 Task: Find connections with filter location Cristalina with filter topic #creativitywith filter profile language French with filter current company Roche with filter school Godavari Institute of Engineering & Technology (GIET), NH-5, Chaitanya nagar, Velaguvanda Village, Rajanagaram(M),Rajahmundry,PIN- 533296 (CC-55) with filter industry Retail Books and Printed News with filter service category Financial Reporting with filter keywords title Test Scorer
Action: Mouse moved to (514, 96)
Screenshot: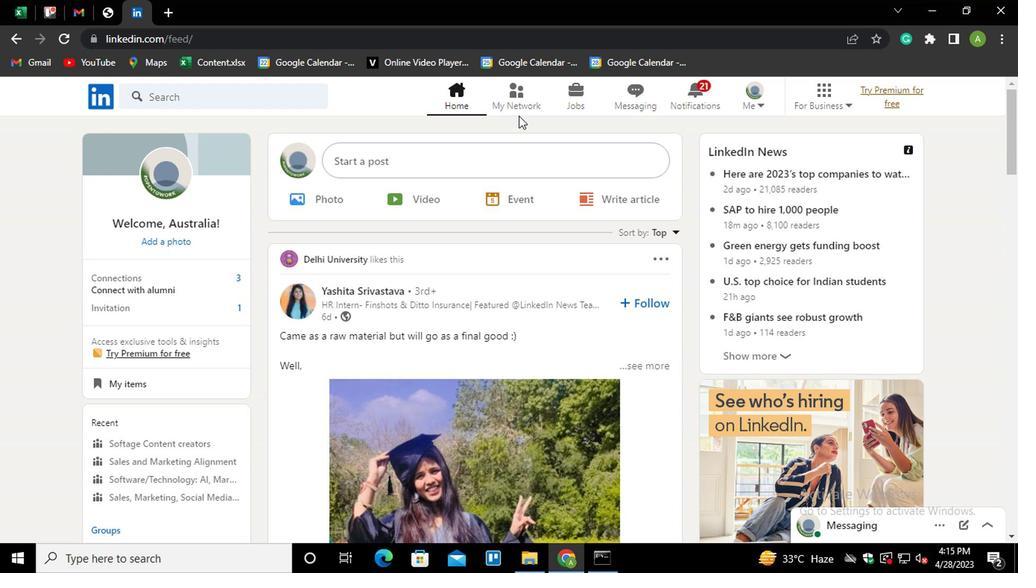 
Action: Mouse pressed left at (514, 96)
Screenshot: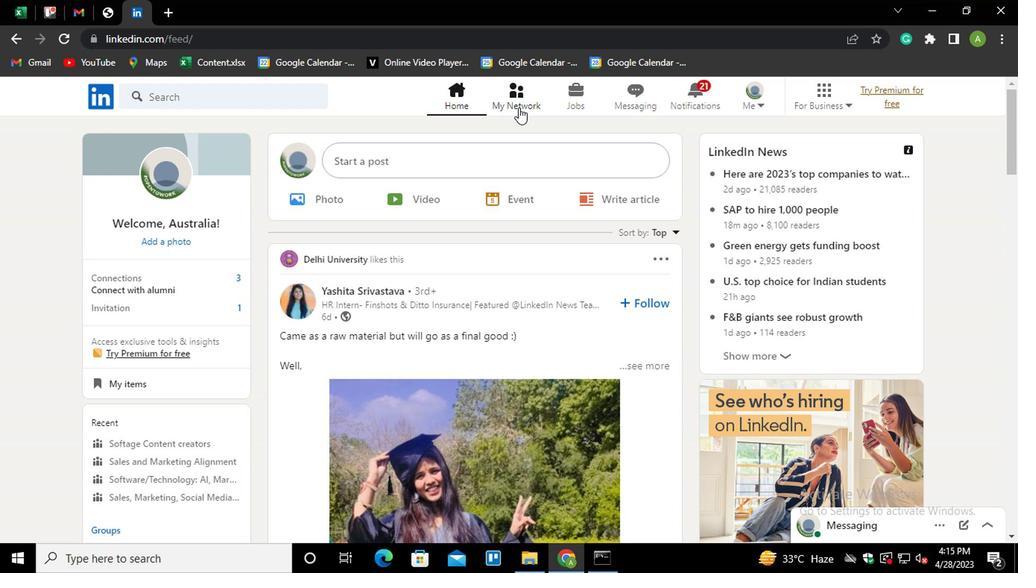 
Action: Mouse moved to (200, 177)
Screenshot: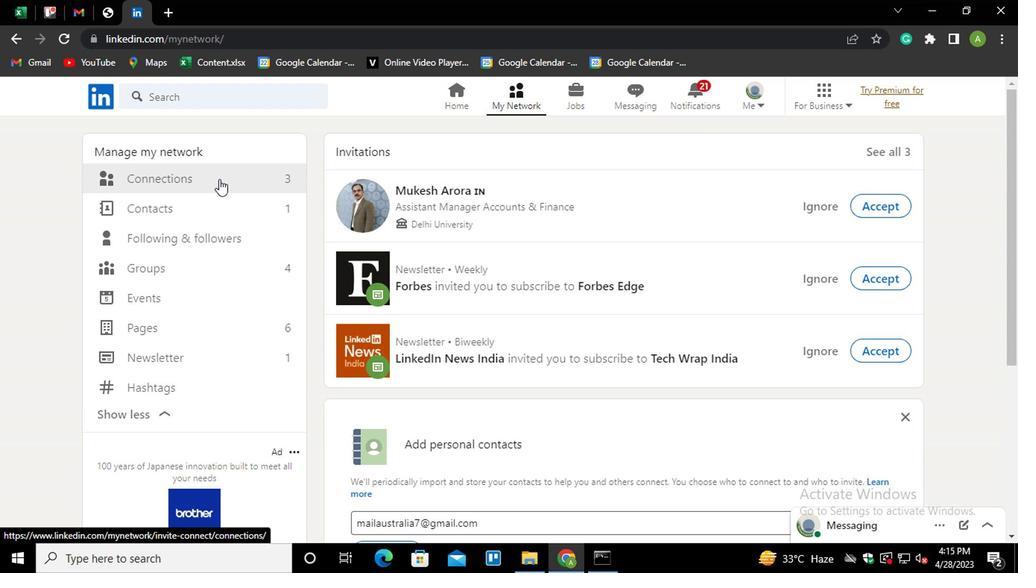 
Action: Mouse pressed left at (200, 177)
Screenshot: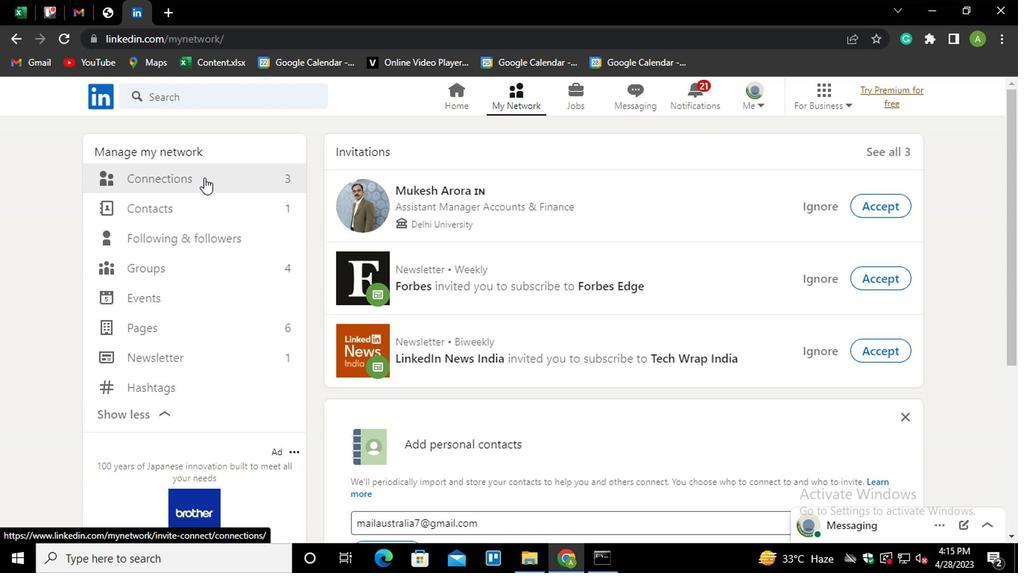 
Action: Mouse moved to (612, 175)
Screenshot: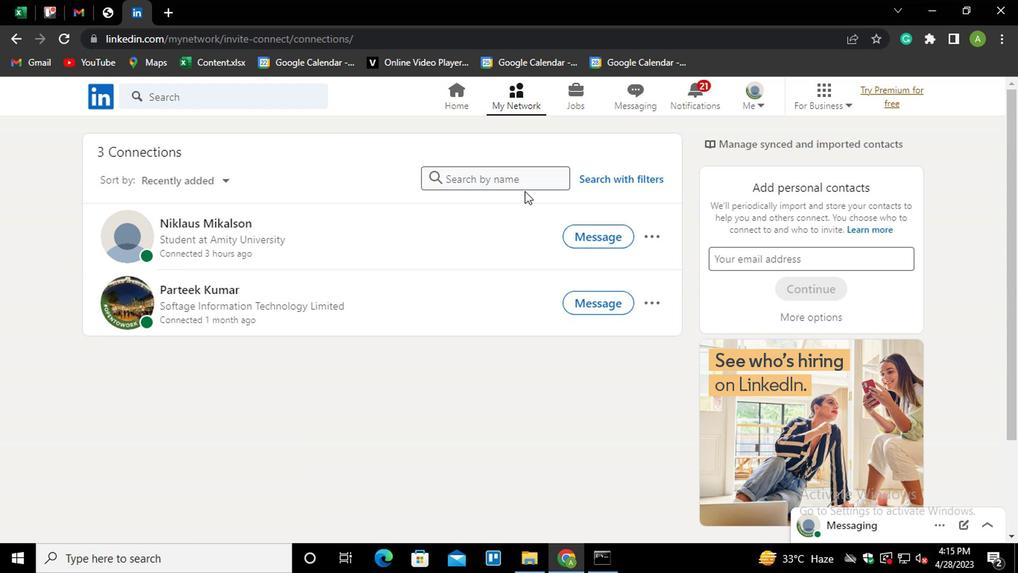 
Action: Mouse pressed left at (612, 175)
Screenshot: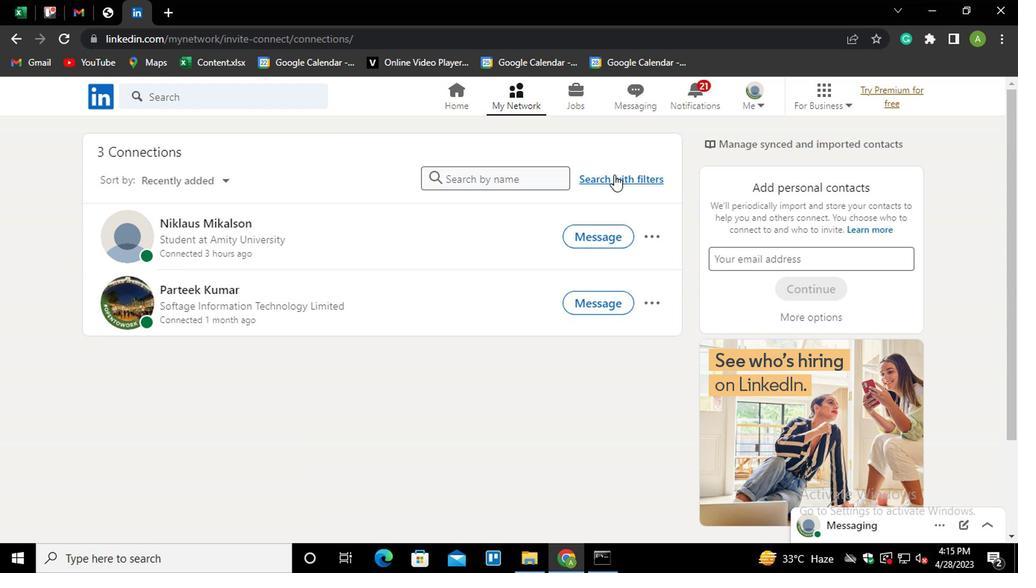 
Action: Mouse moved to (555, 142)
Screenshot: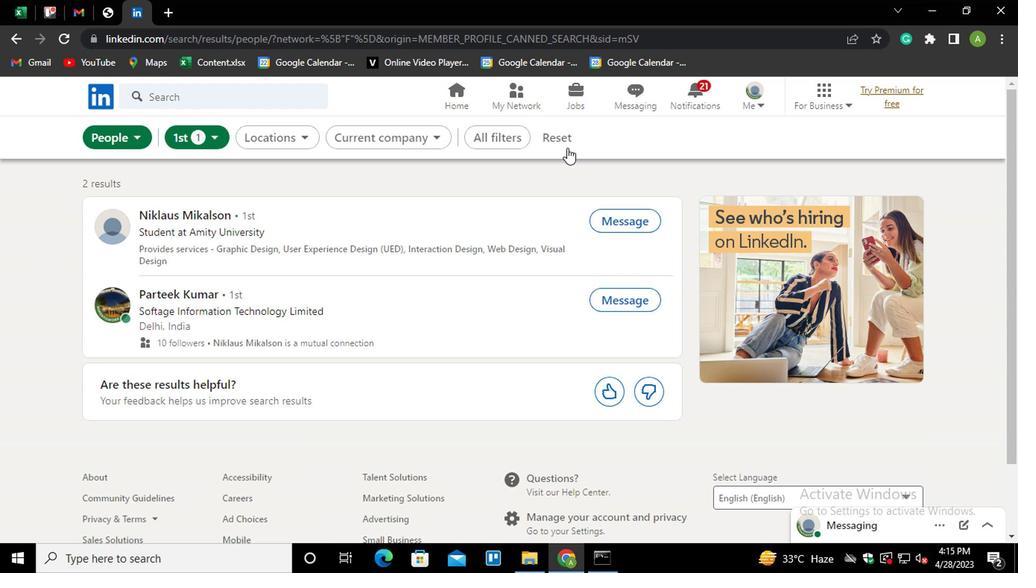 
Action: Mouse pressed left at (555, 142)
Screenshot: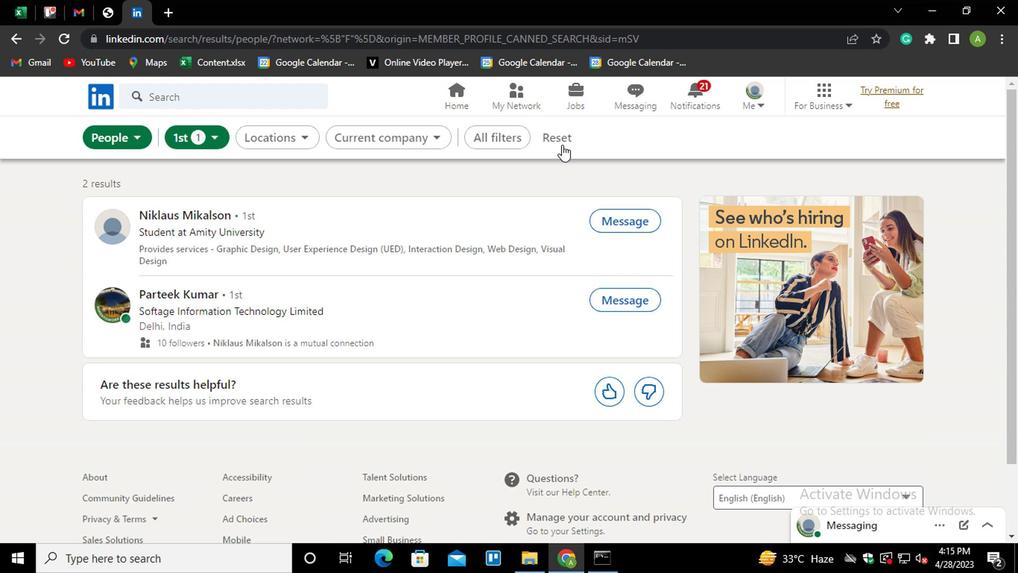 
Action: Mouse moved to (535, 139)
Screenshot: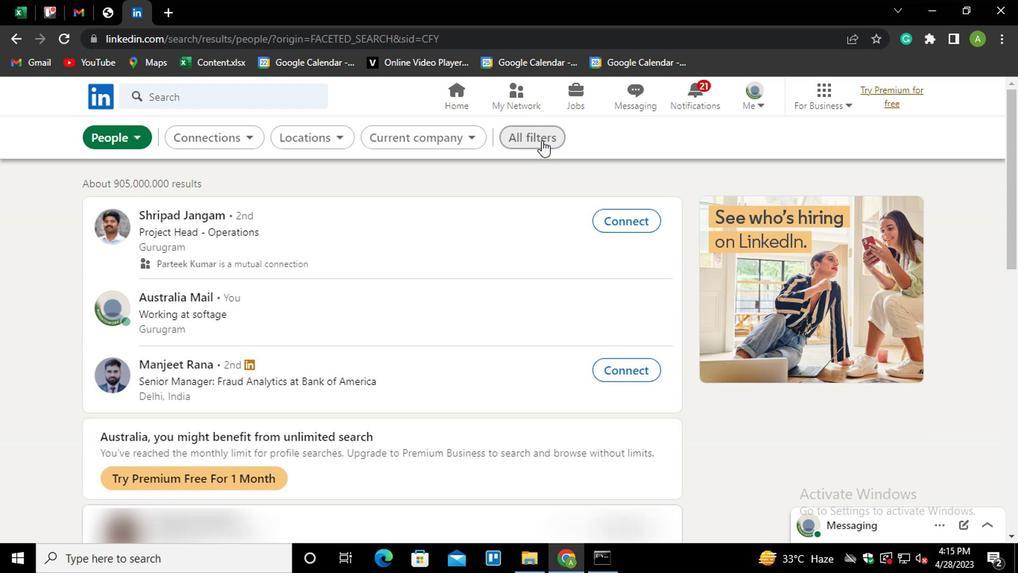 
Action: Mouse pressed left at (535, 139)
Screenshot: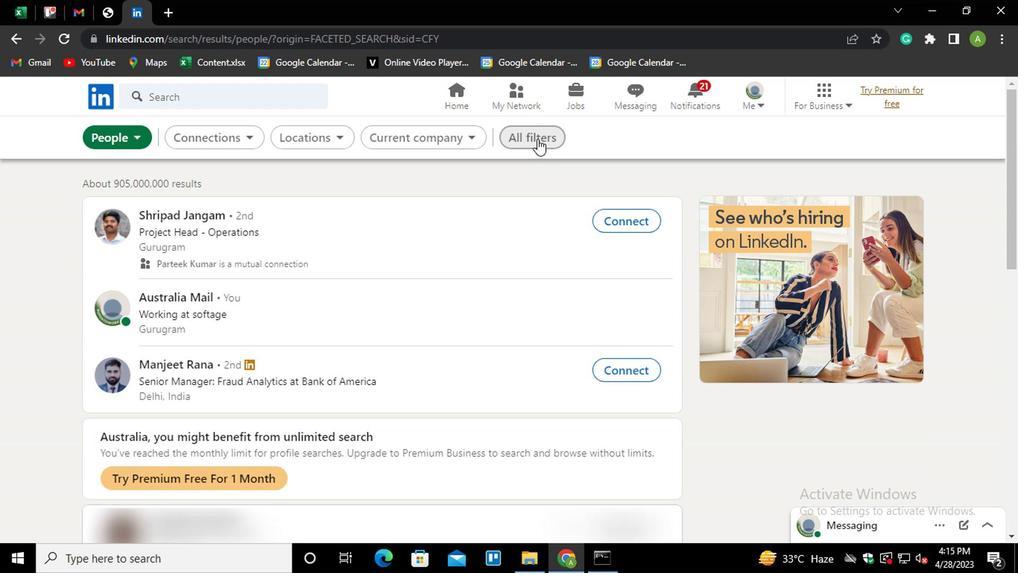 
Action: Mouse moved to (726, 244)
Screenshot: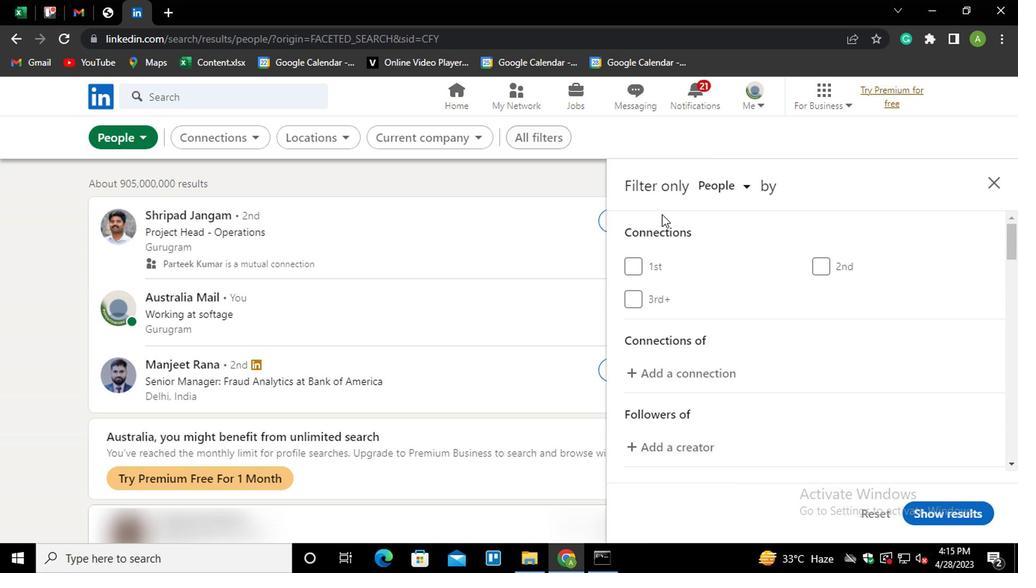 
Action: Mouse scrolled (726, 244) with delta (0, 0)
Screenshot: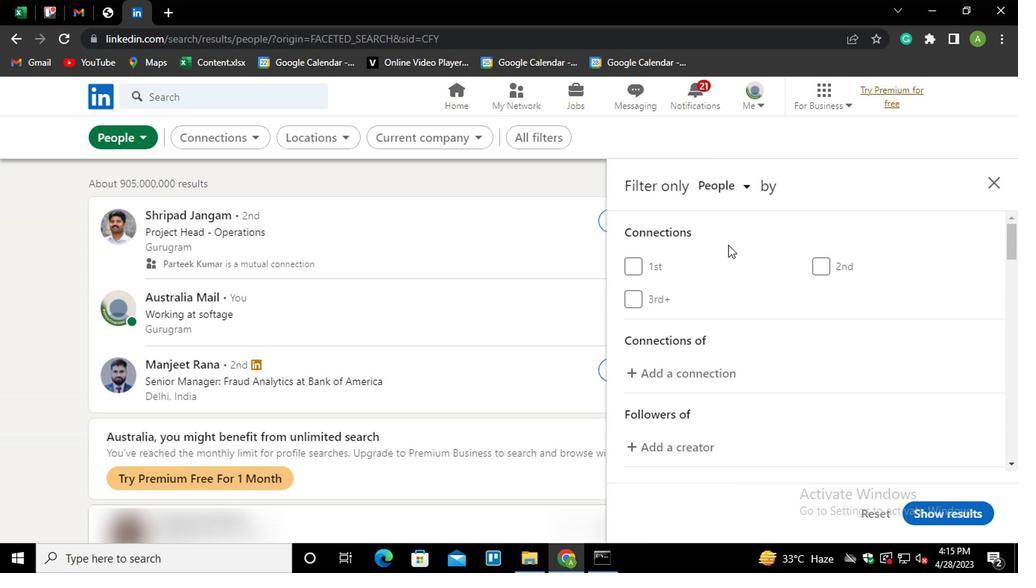 
Action: Mouse moved to (729, 262)
Screenshot: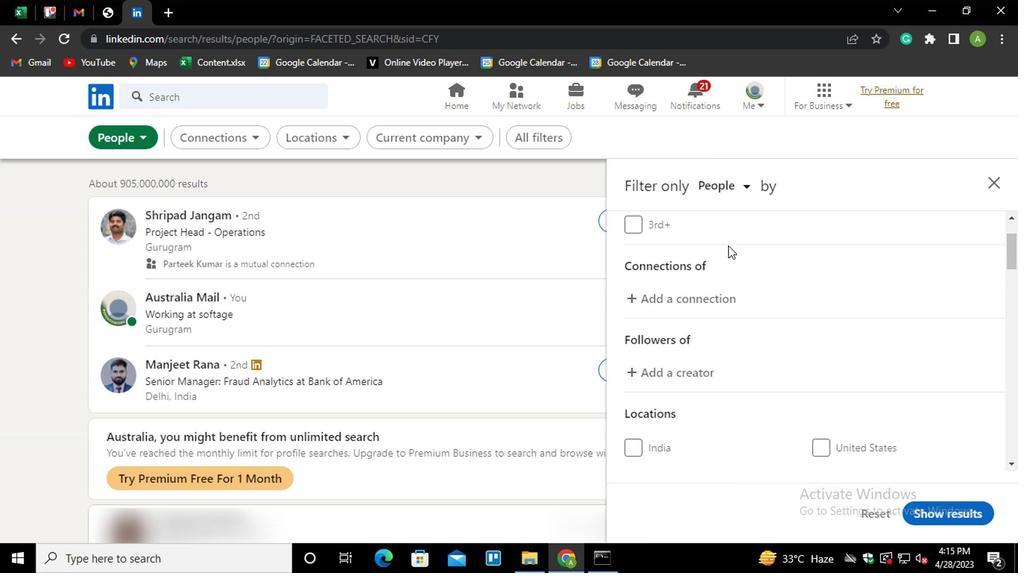 
Action: Mouse scrolled (729, 261) with delta (0, -1)
Screenshot: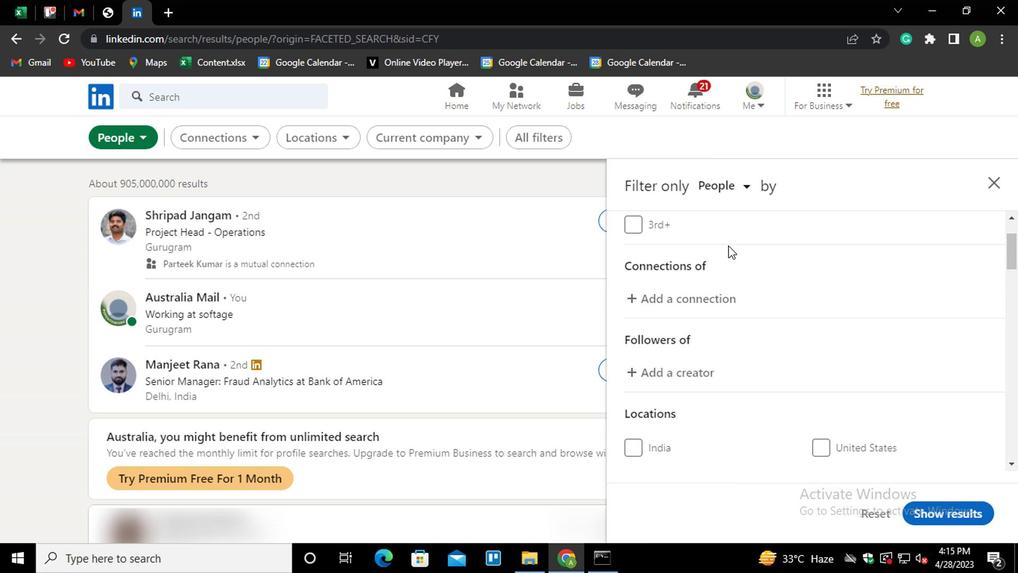 
Action: Mouse moved to (729, 263)
Screenshot: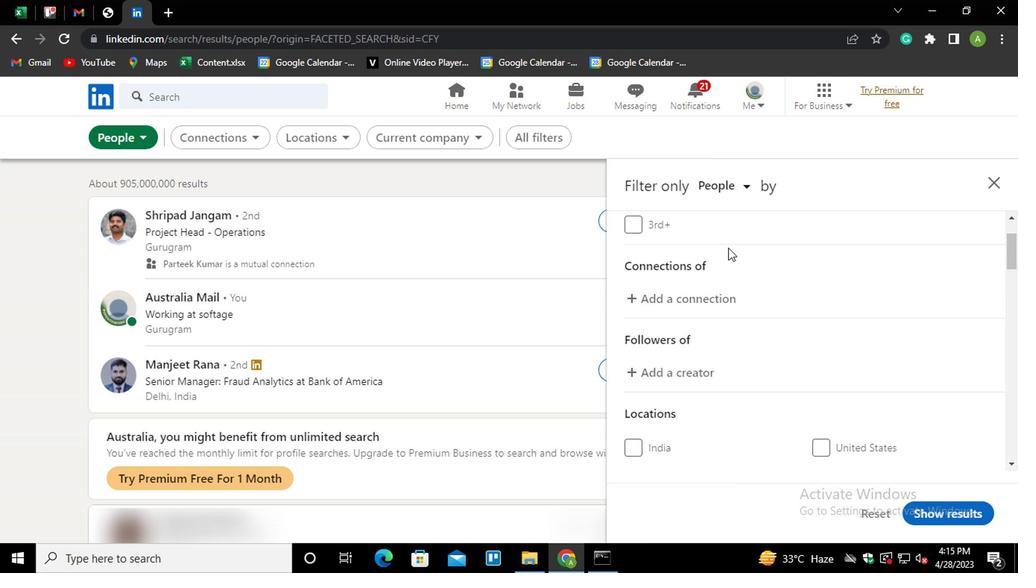 
Action: Mouse scrolled (729, 263) with delta (0, 0)
Screenshot: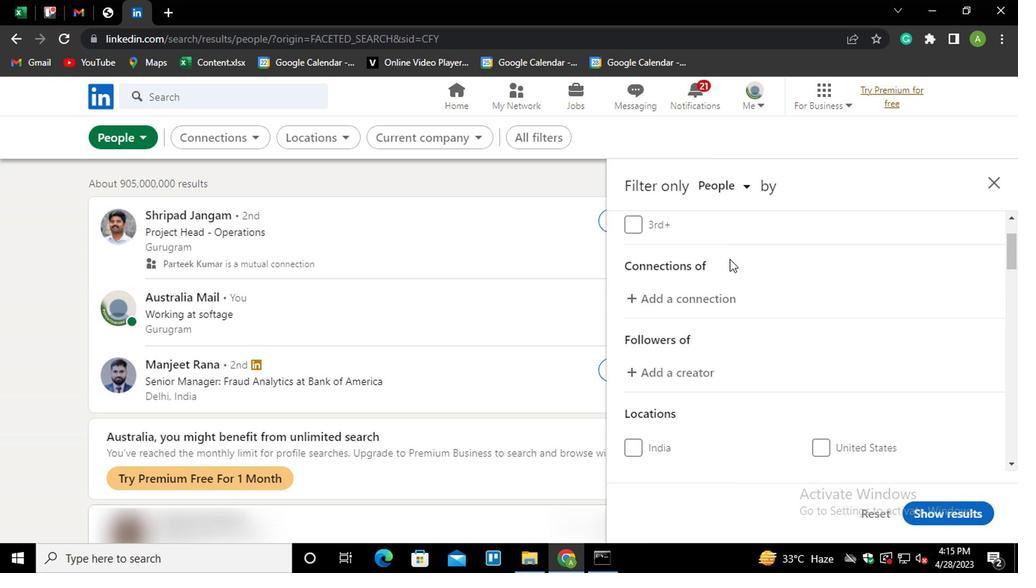 
Action: Mouse moved to (847, 358)
Screenshot: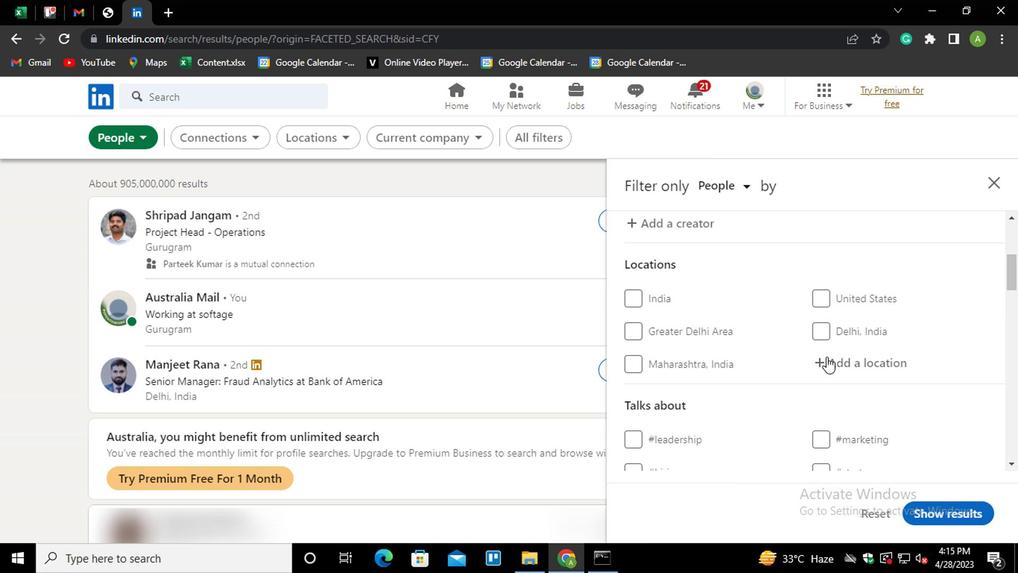 
Action: Mouse pressed left at (847, 358)
Screenshot: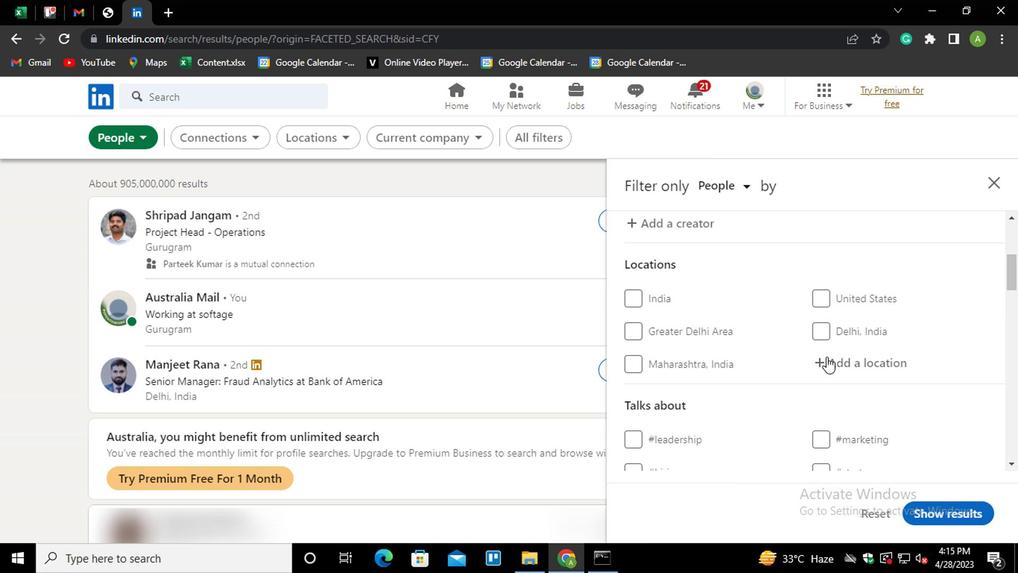 
Action: Key pressed <Key.shift>CRISTALINA<Key.down><Key.enter>
Screenshot: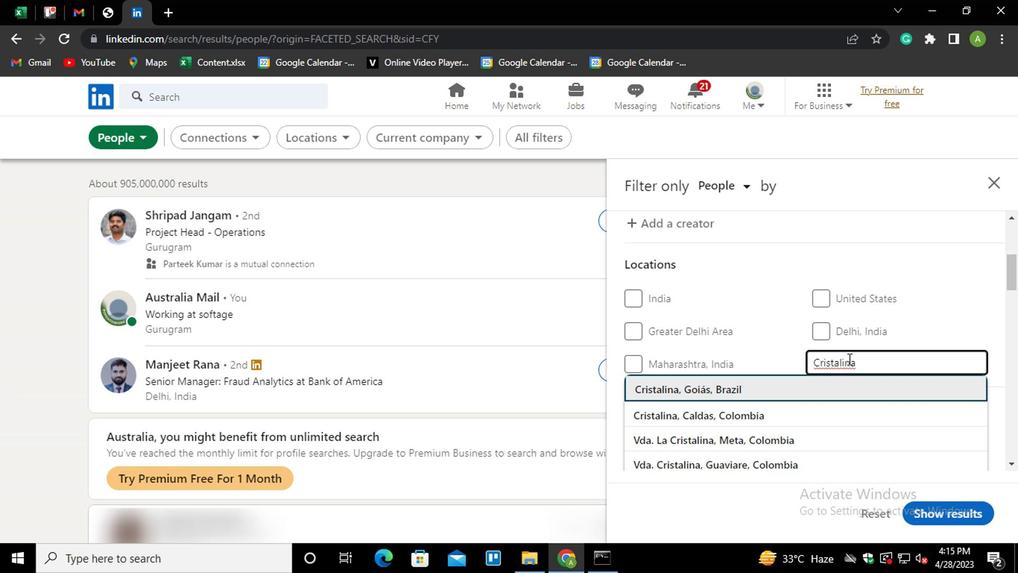 
Action: Mouse scrolled (847, 357) with delta (0, -1)
Screenshot: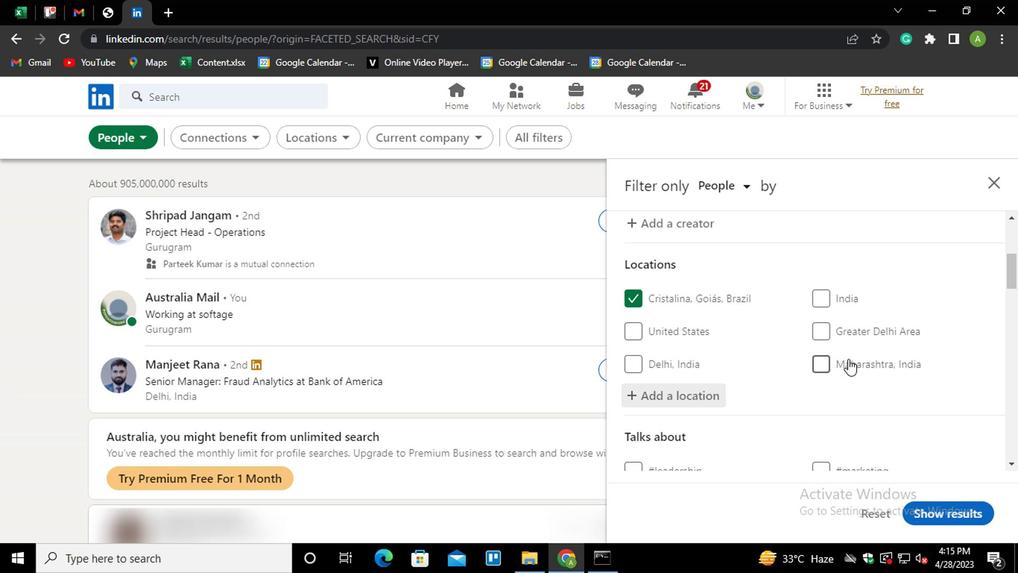 
Action: Mouse scrolled (847, 357) with delta (0, -1)
Screenshot: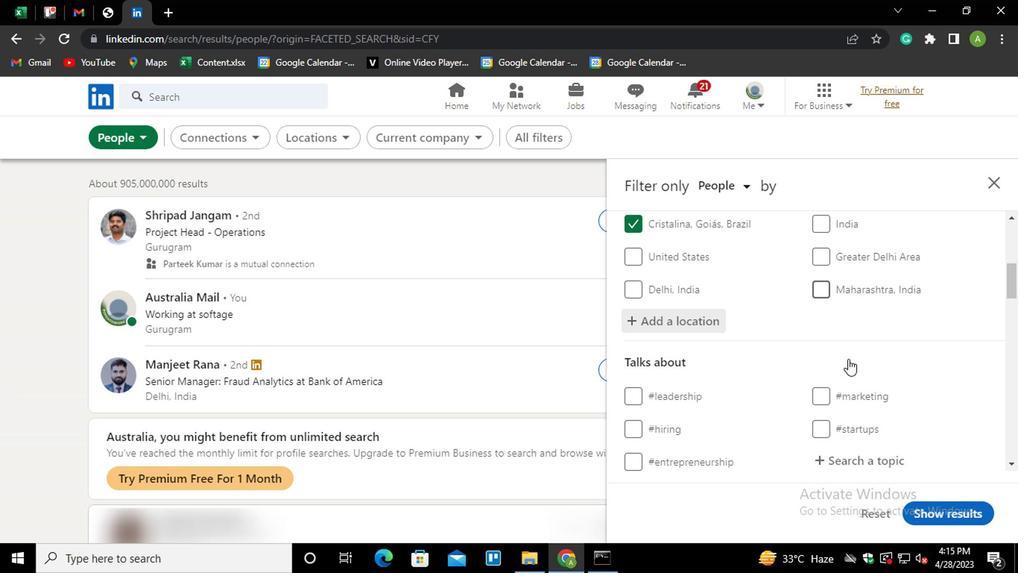 
Action: Mouse scrolled (847, 357) with delta (0, -1)
Screenshot: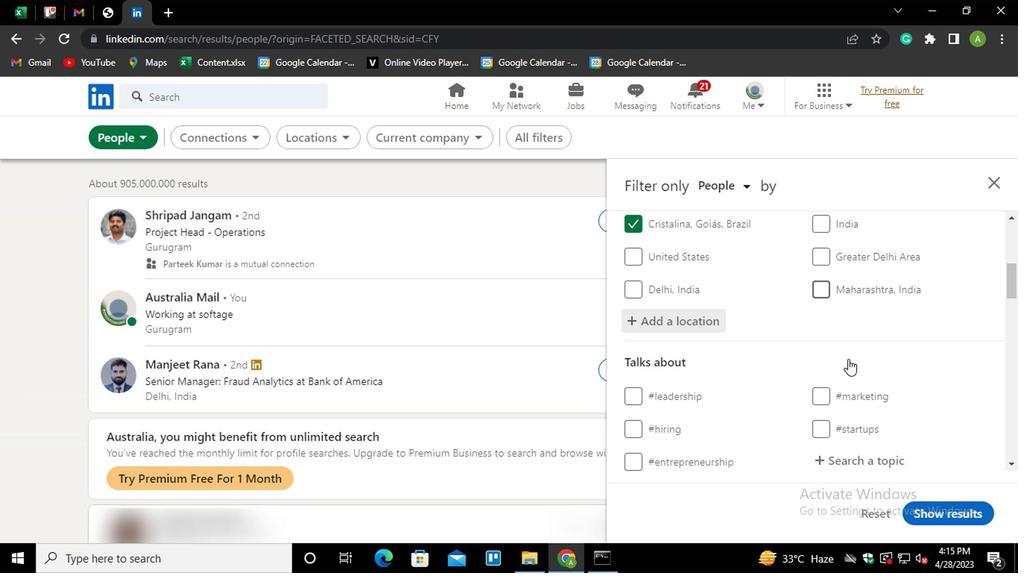 
Action: Mouse moved to (847, 309)
Screenshot: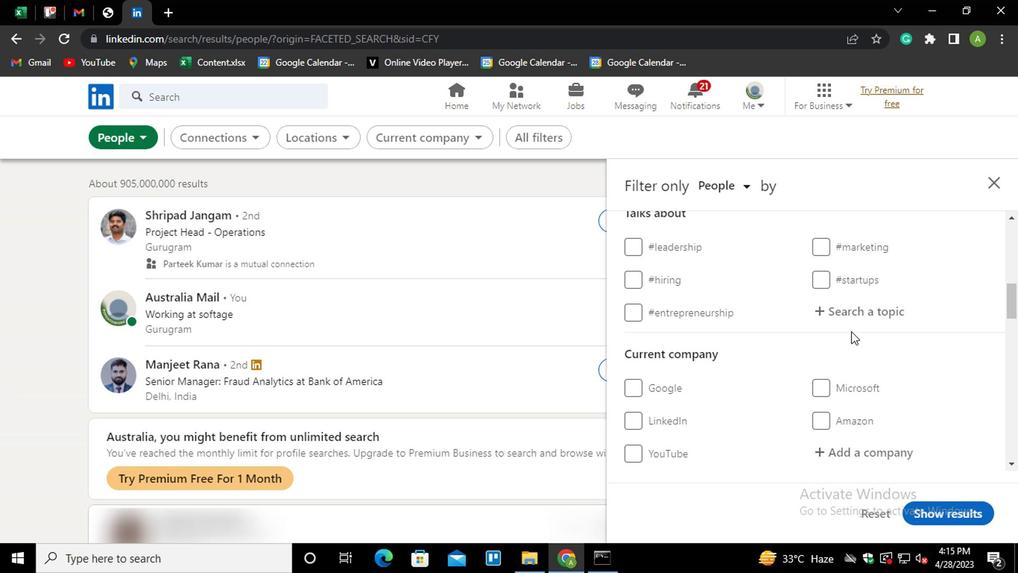 
Action: Mouse pressed left at (847, 309)
Screenshot: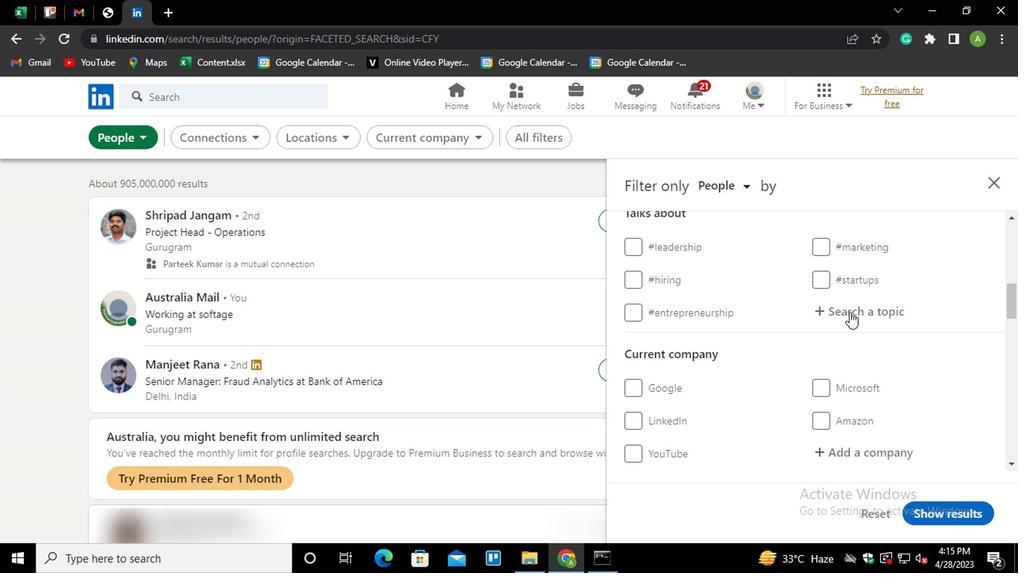 
Action: Key pressed CREATO<Key.backspace>IVITY<Key.down><Key.enter>
Screenshot: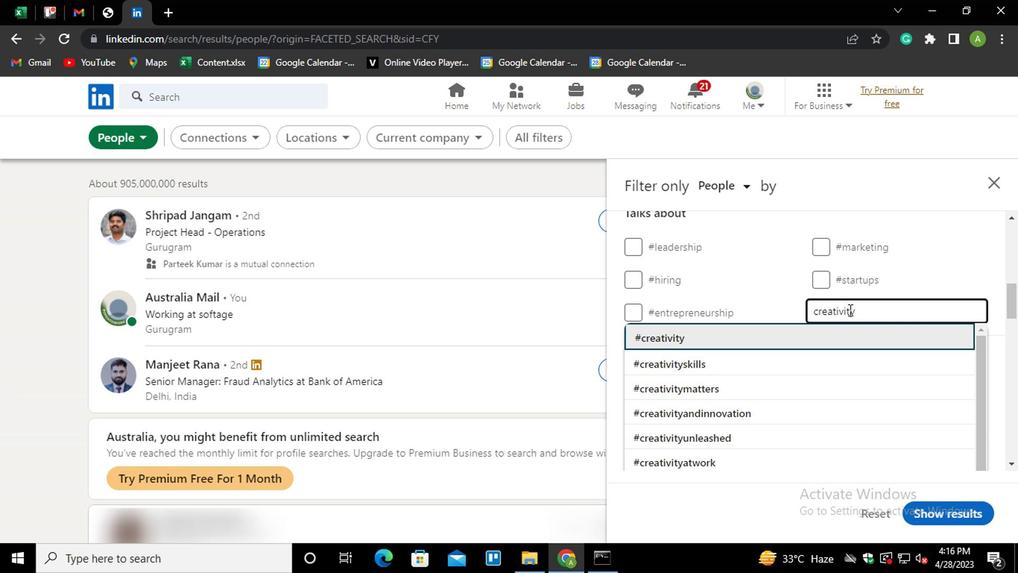 
Action: Mouse scrolled (847, 308) with delta (0, -1)
Screenshot: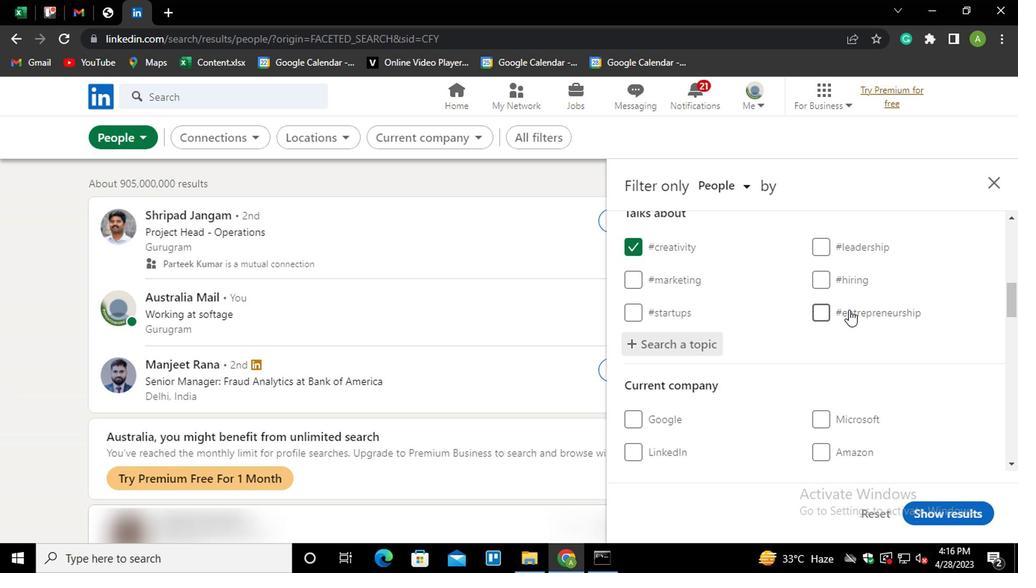 
Action: Mouse scrolled (847, 308) with delta (0, -1)
Screenshot: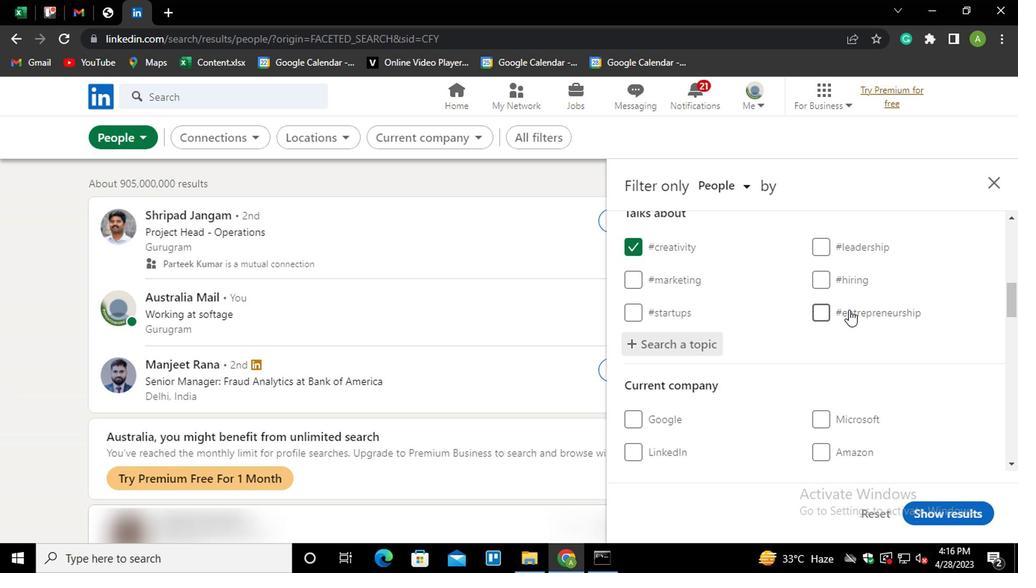 
Action: Mouse scrolled (847, 308) with delta (0, -1)
Screenshot: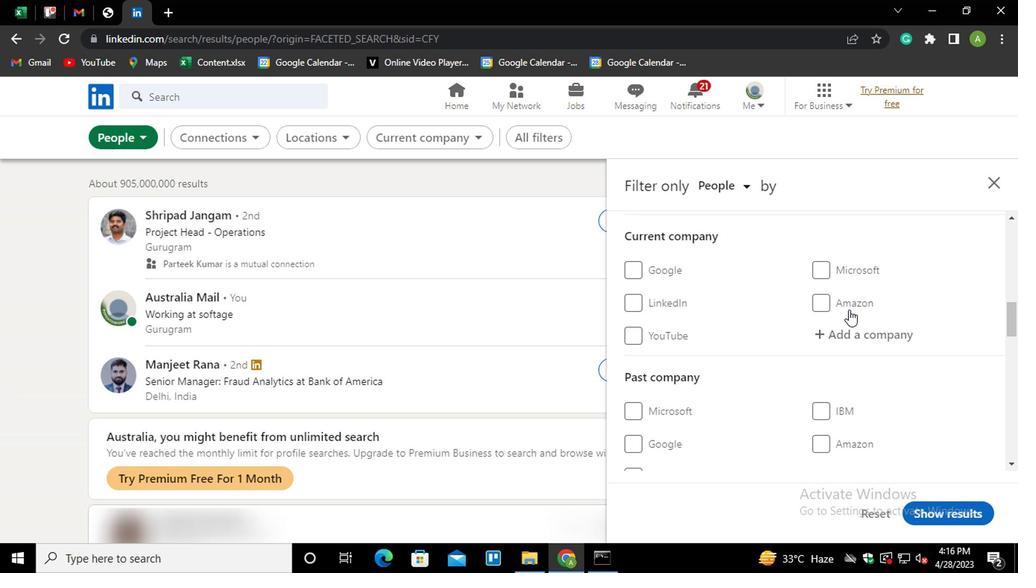 
Action: Mouse scrolled (847, 308) with delta (0, -1)
Screenshot: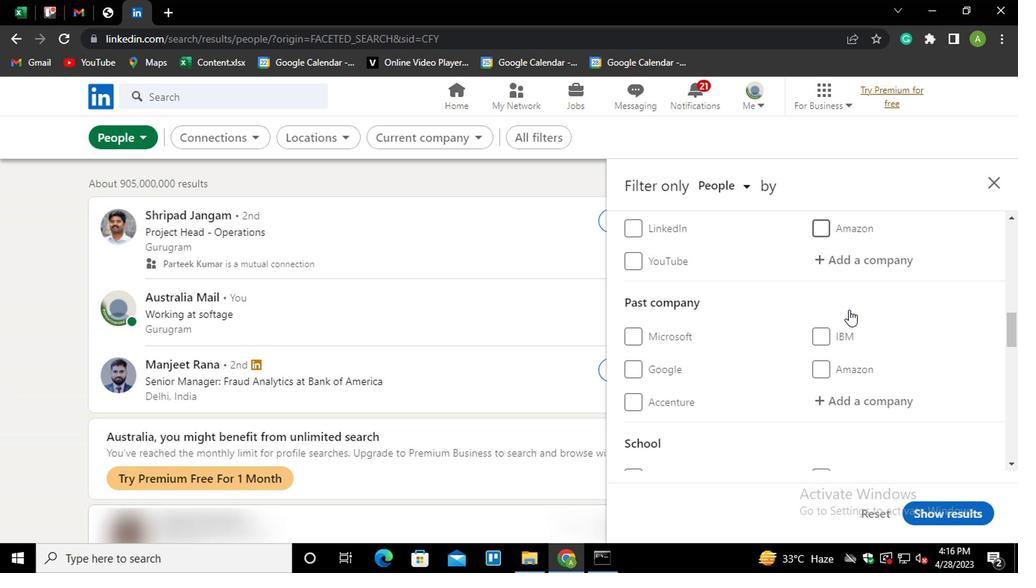 
Action: Mouse scrolled (847, 308) with delta (0, -1)
Screenshot: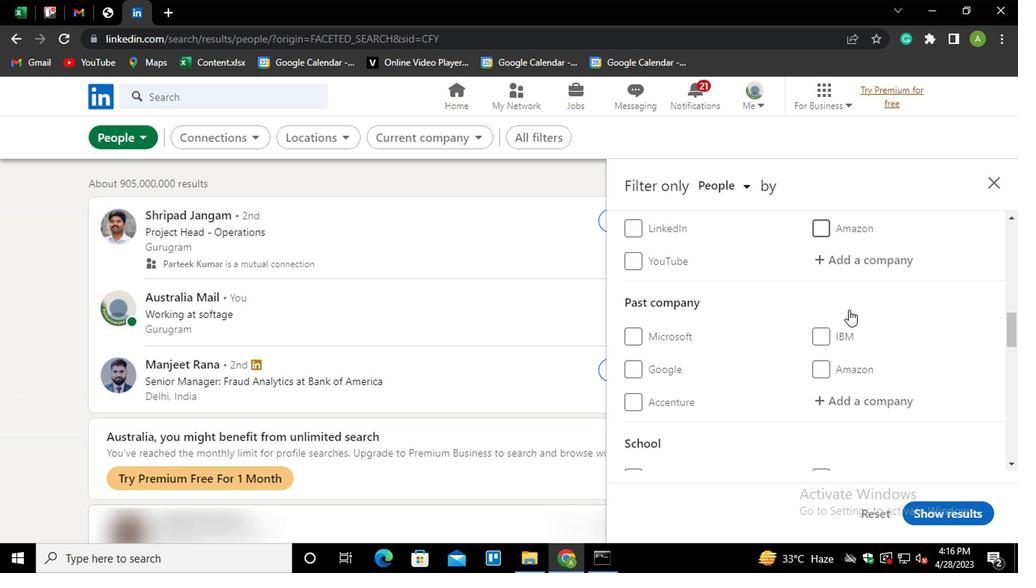 
Action: Mouse scrolled (847, 308) with delta (0, -1)
Screenshot: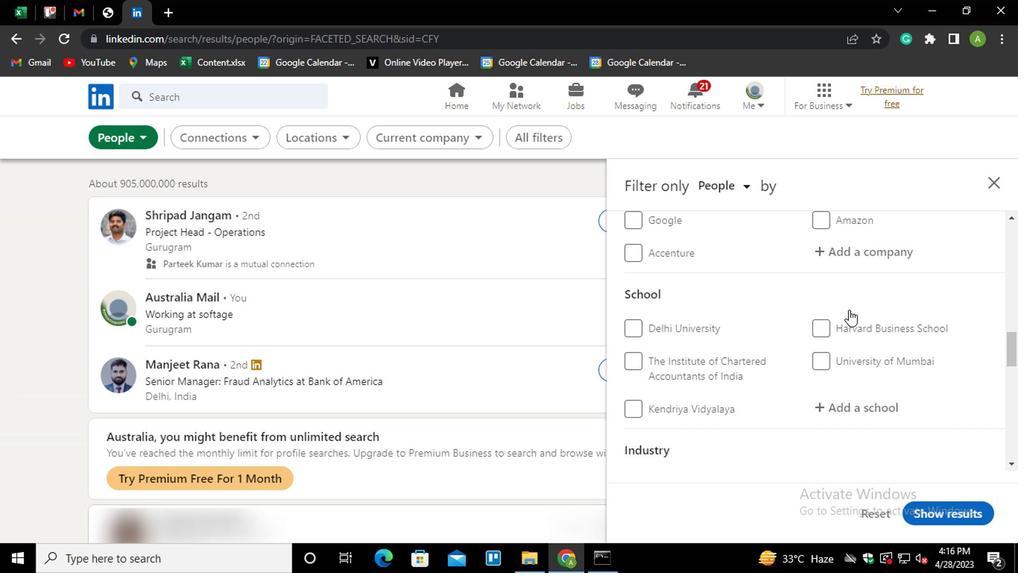 
Action: Mouse scrolled (847, 308) with delta (0, -1)
Screenshot: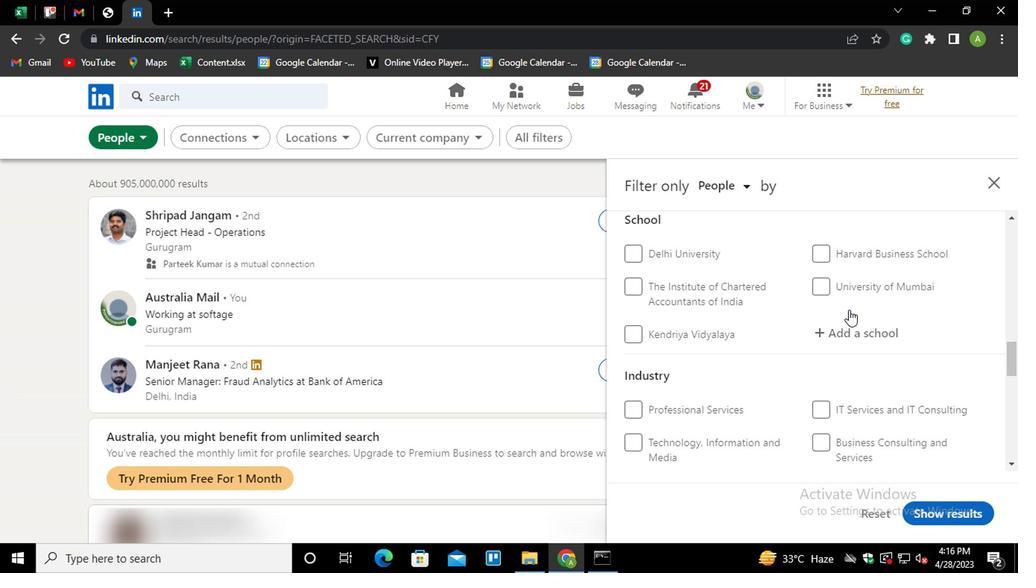 
Action: Mouse scrolled (847, 308) with delta (0, -1)
Screenshot: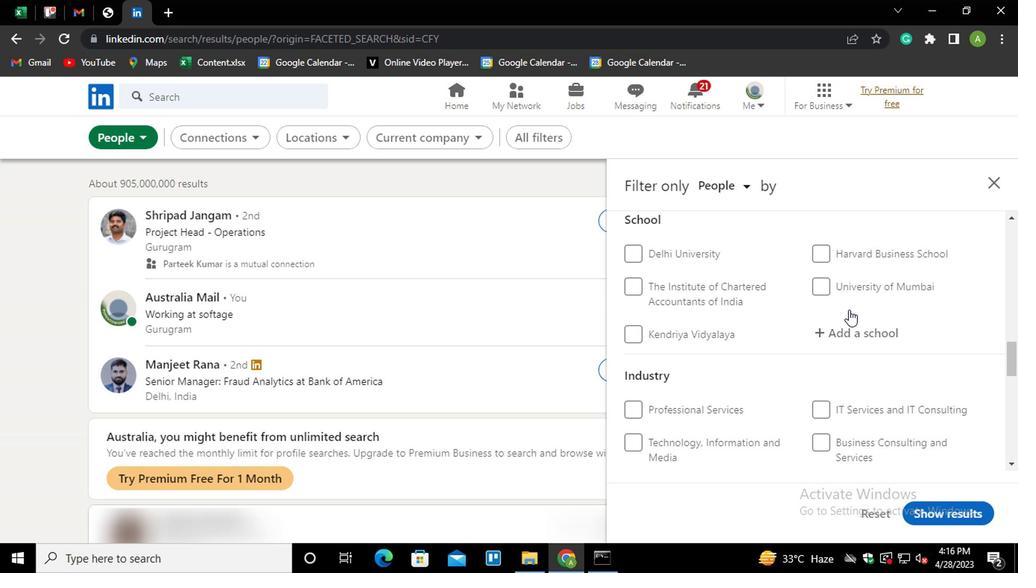 
Action: Mouse scrolled (847, 308) with delta (0, -1)
Screenshot: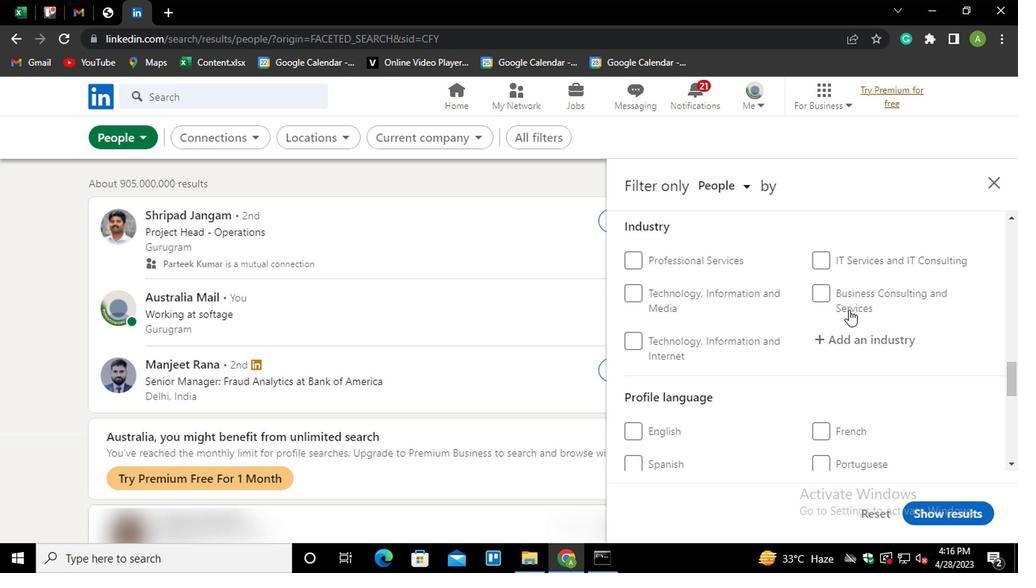 
Action: Mouse moved to (818, 354)
Screenshot: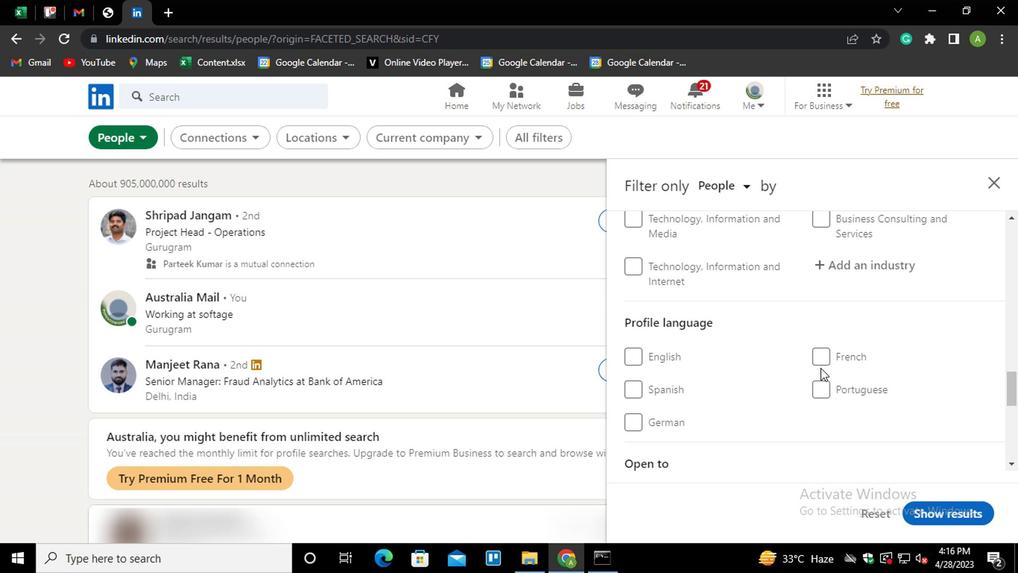 
Action: Mouse pressed left at (818, 354)
Screenshot: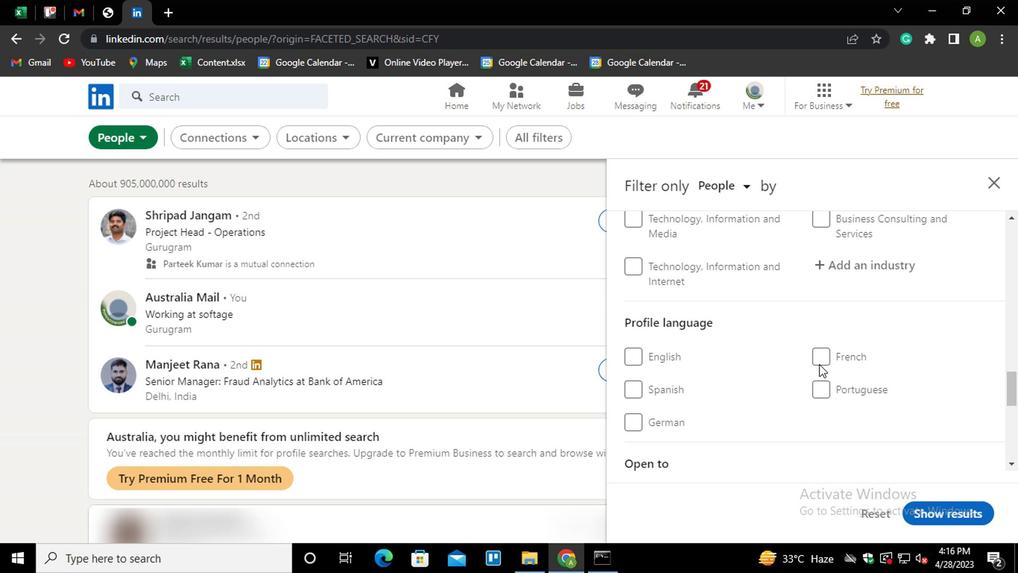 
Action: Mouse moved to (853, 371)
Screenshot: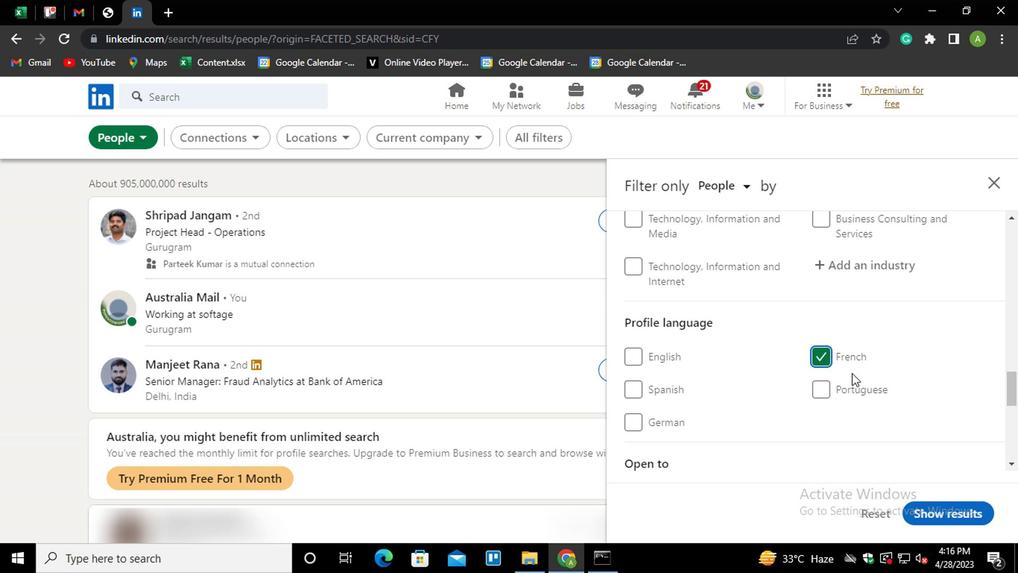 
Action: Mouse scrolled (853, 373) with delta (0, 1)
Screenshot: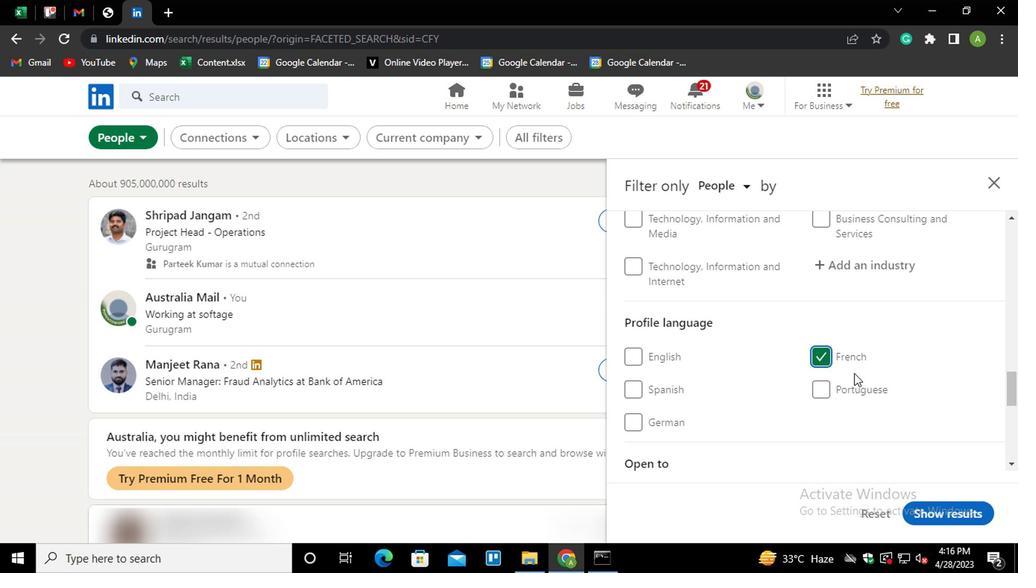 
Action: Mouse scrolled (853, 373) with delta (0, 1)
Screenshot: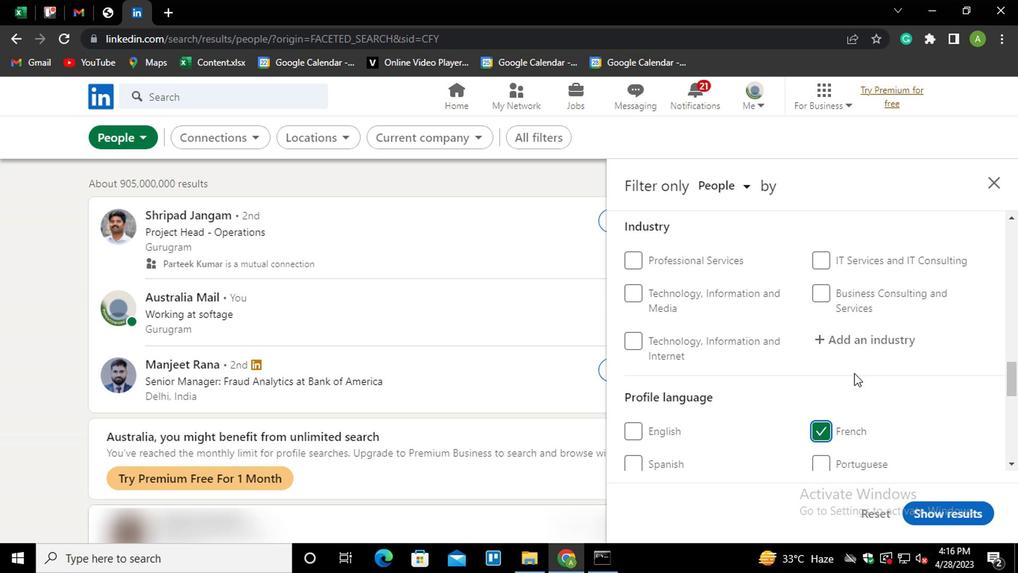 
Action: Mouse scrolled (853, 373) with delta (0, 1)
Screenshot: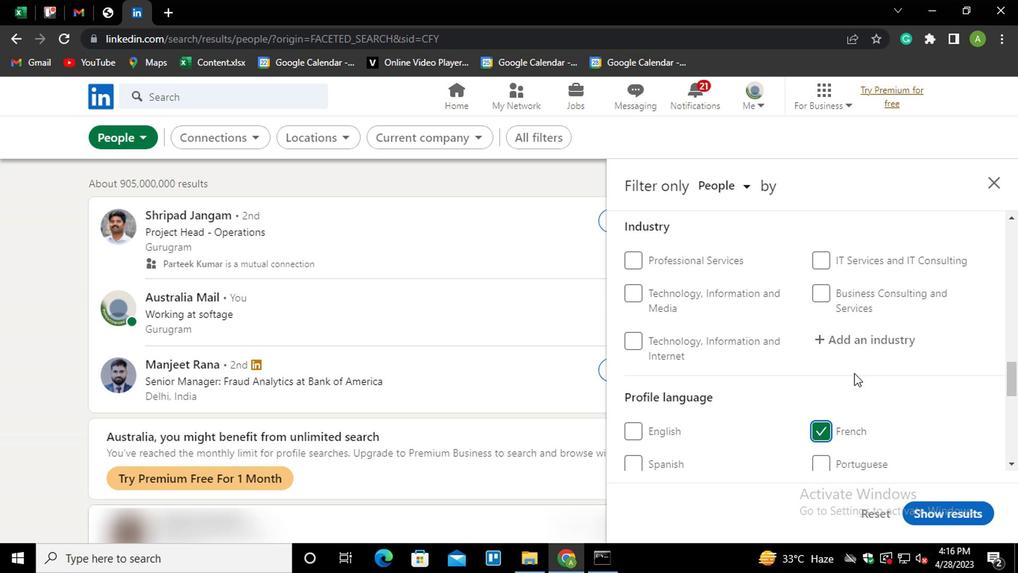 
Action: Mouse scrolled (853, 373) with delta (0, 1)
Screenshot: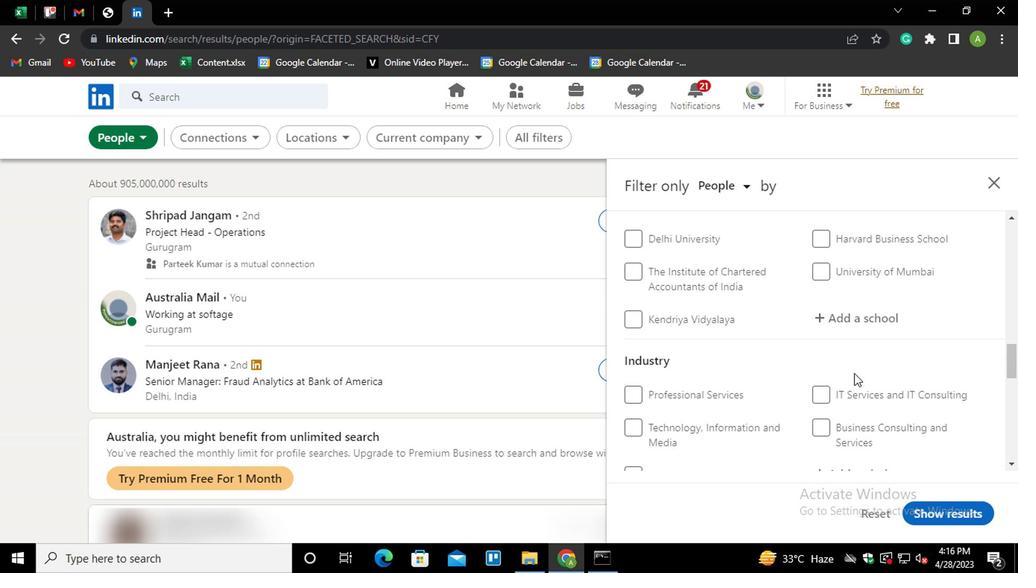 
Action: Mouse scrolled (853, 373) with delta (0, 1)
Screenshot: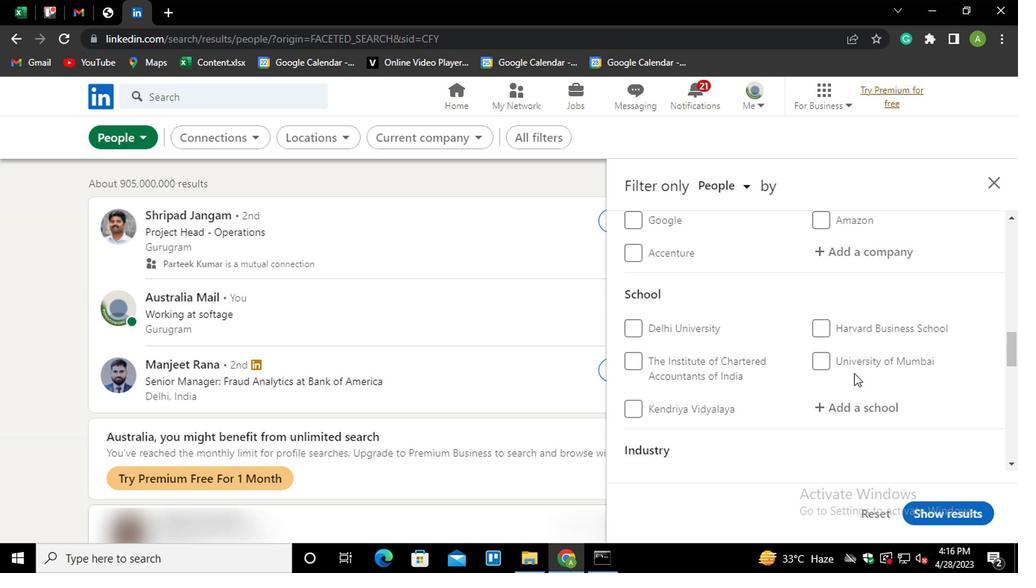 
Action: Mouse scrolled (853, 373) with delta (0, 1)
Screenshot: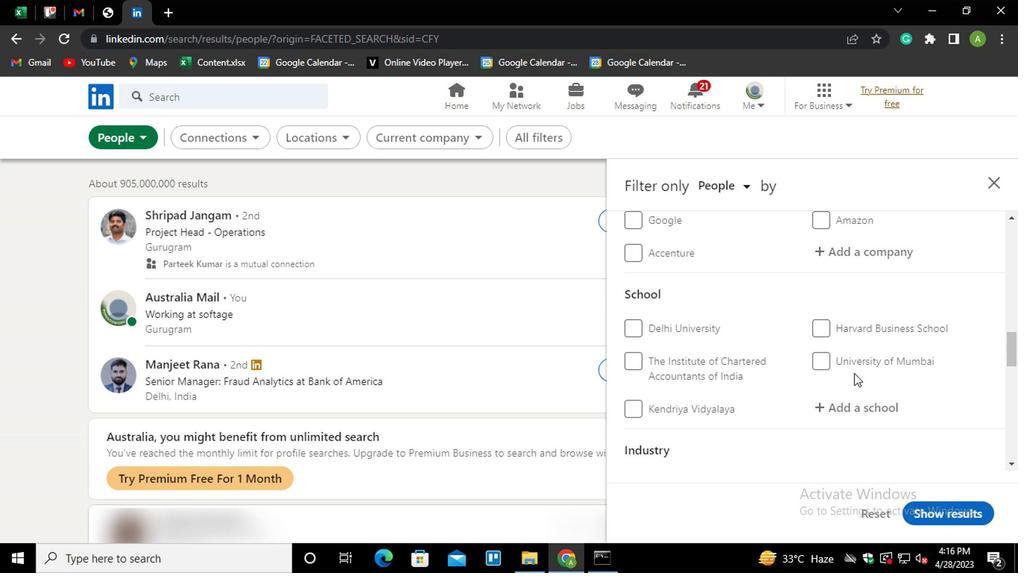
Action: Mouse scrolled (853, 373) with delta (0, 1)
Screenshot: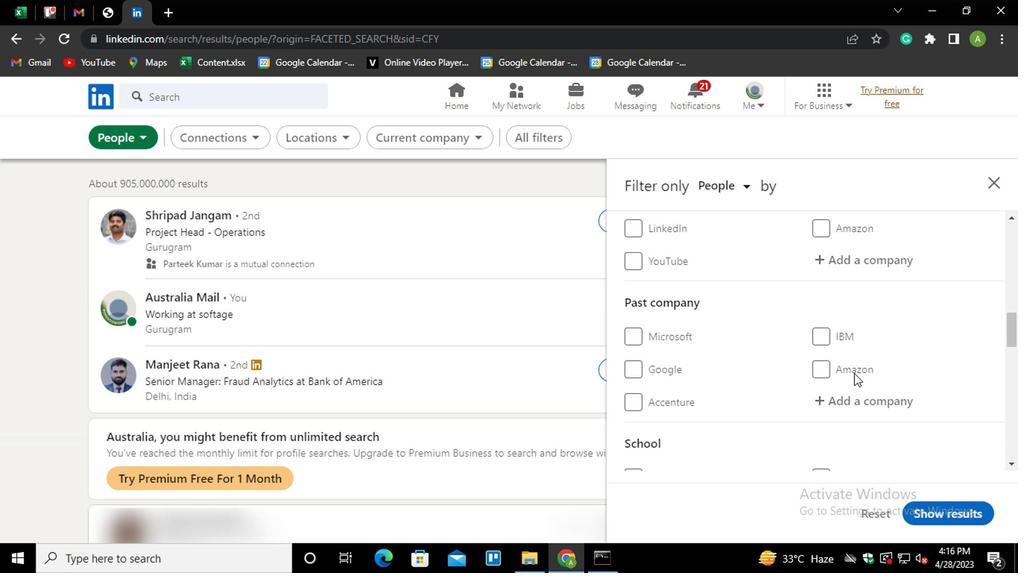 
Action: Mouse moved to (842, 334)
Screenshot: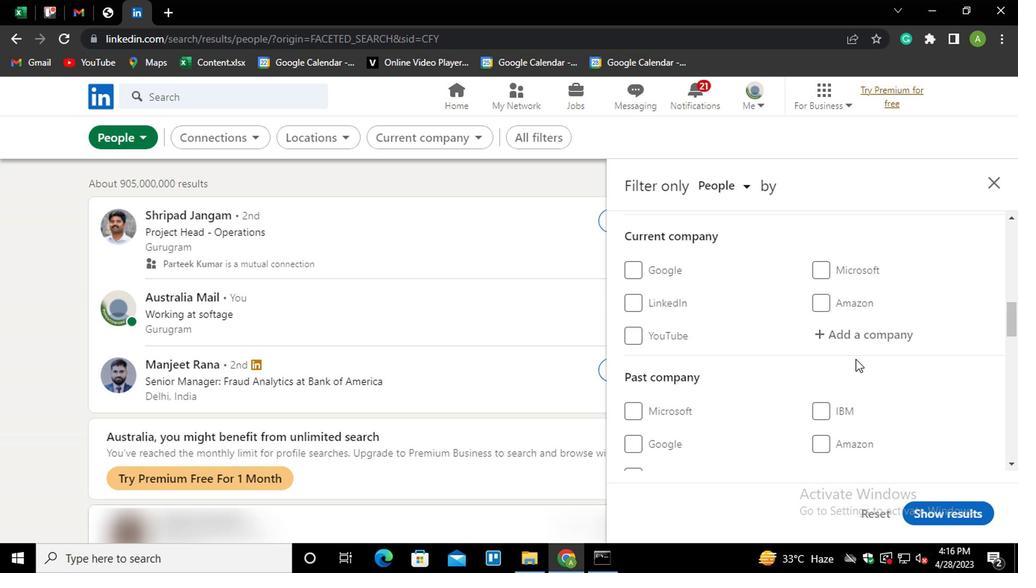 
Action: Mouse pressed left at (842, 334)
Screenshot: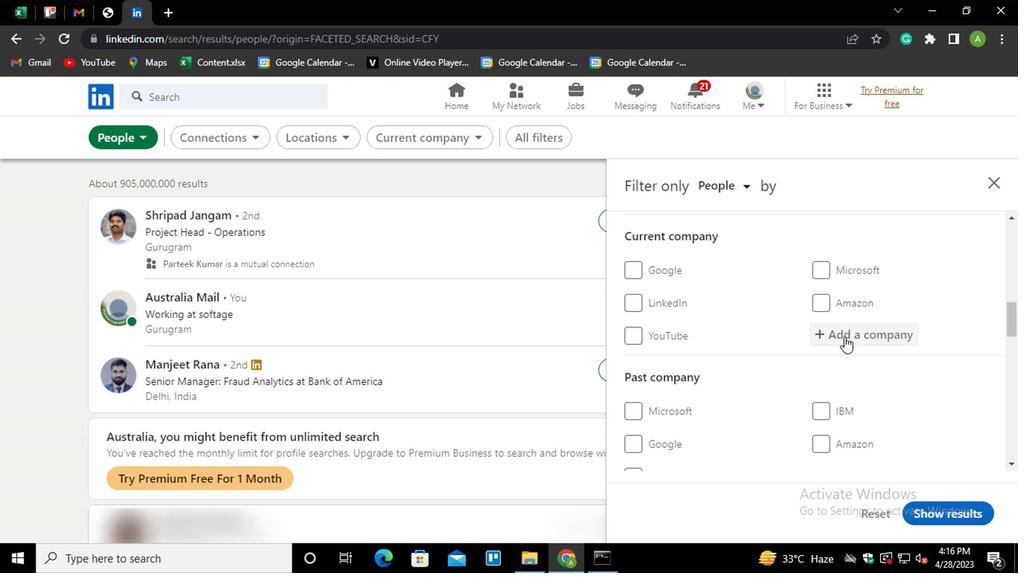 
Action: Key pressed <Key.shift>F<Key.backspace>ROCHE<Key.down><Key.enter>
Screenshot: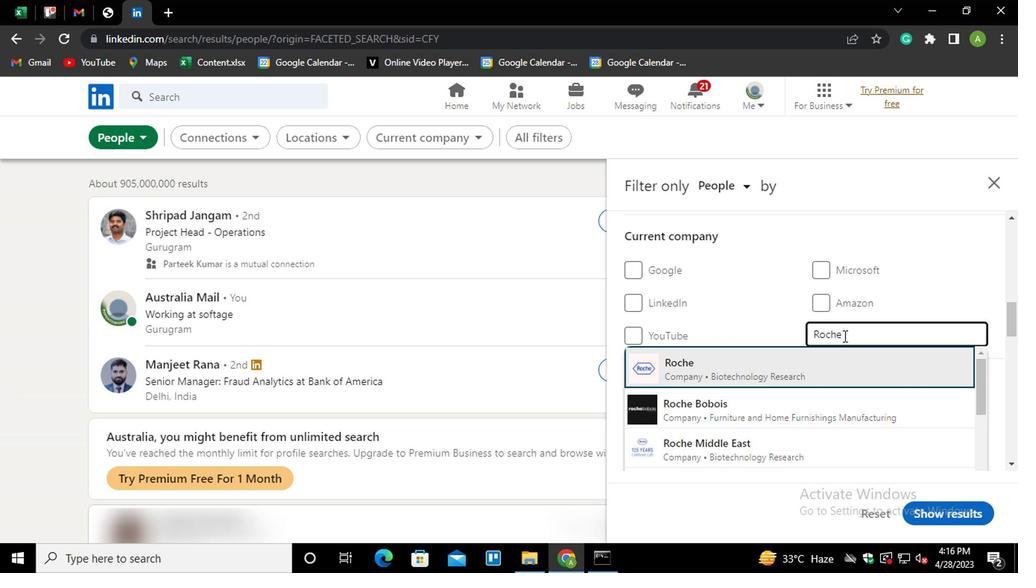 
Action: Mouse scrolled (842, 334) with delta (0, 0)
Screenshot: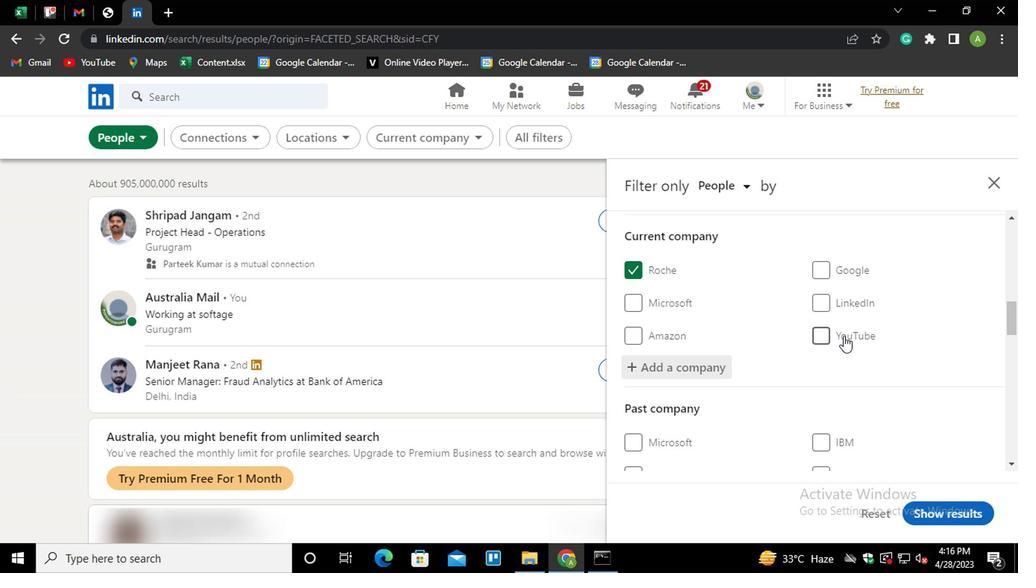 
Action: Mouse scrolled (842, 334) with delta (0, 0)
Screenshot: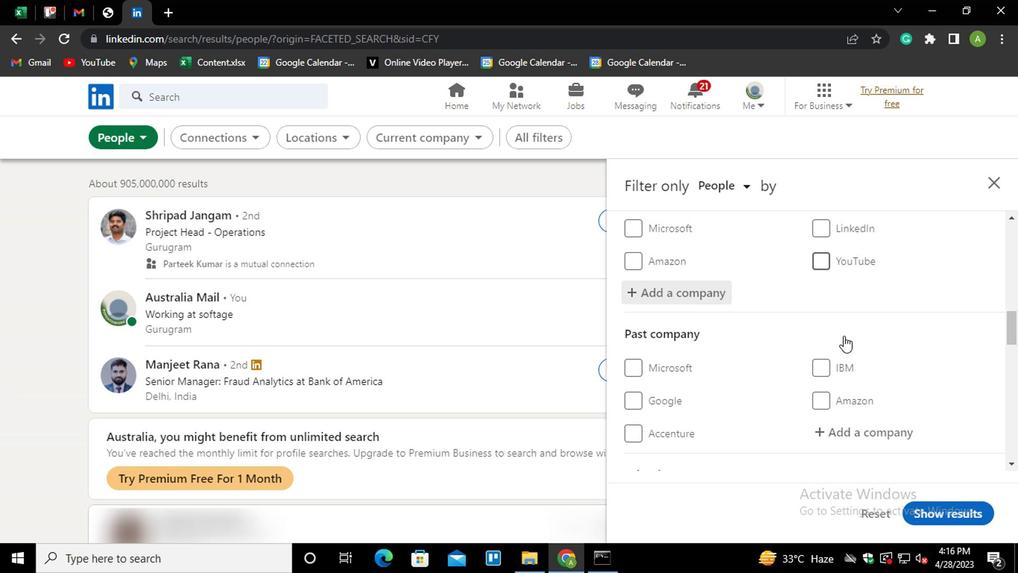 
Action: Mouse scrolled (842, 334) with delta (0, 0)
Screenshot: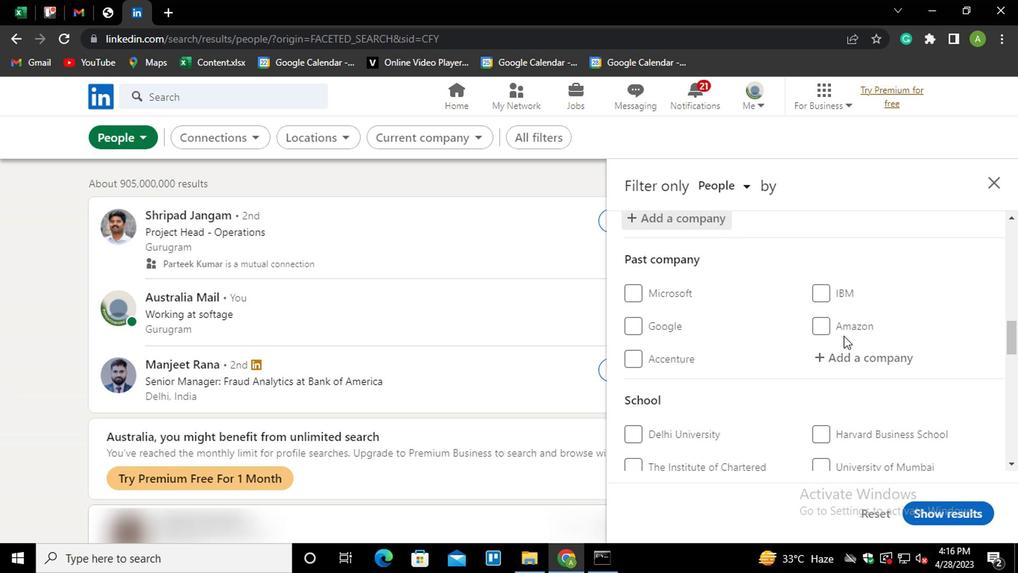 
Action: Mouse scrolled (842, 334) with delta (0, 0)
Screenshot: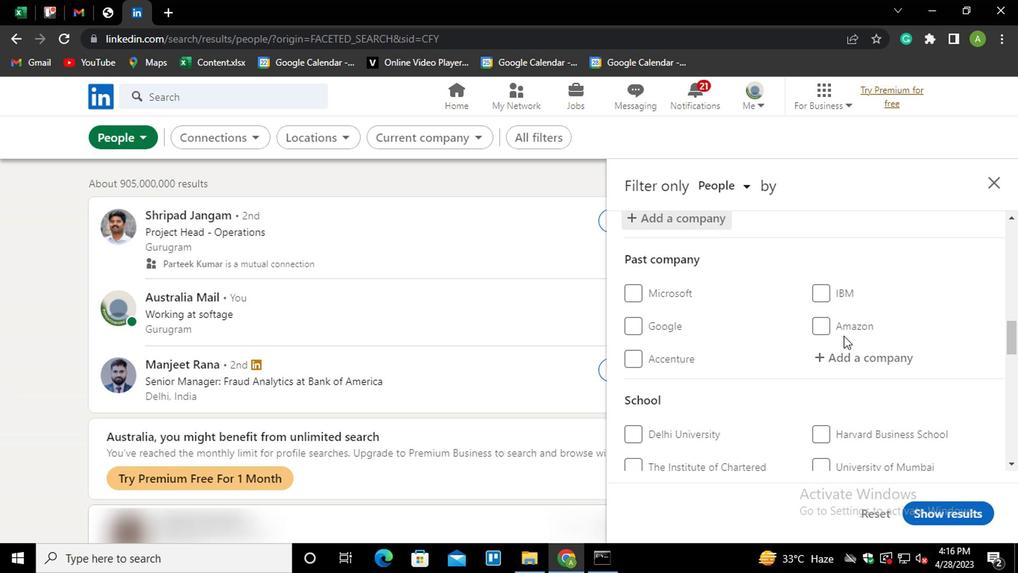 
Action: Mouse moved to (833, 360)
Screenshot: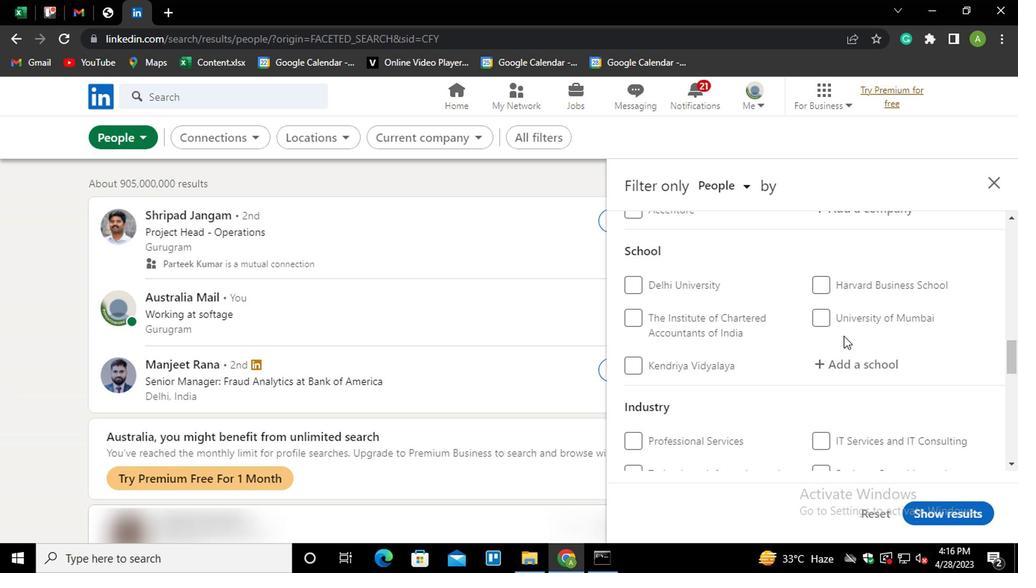 
Action: Mouse pressed left at (833, 360)
Screenshot: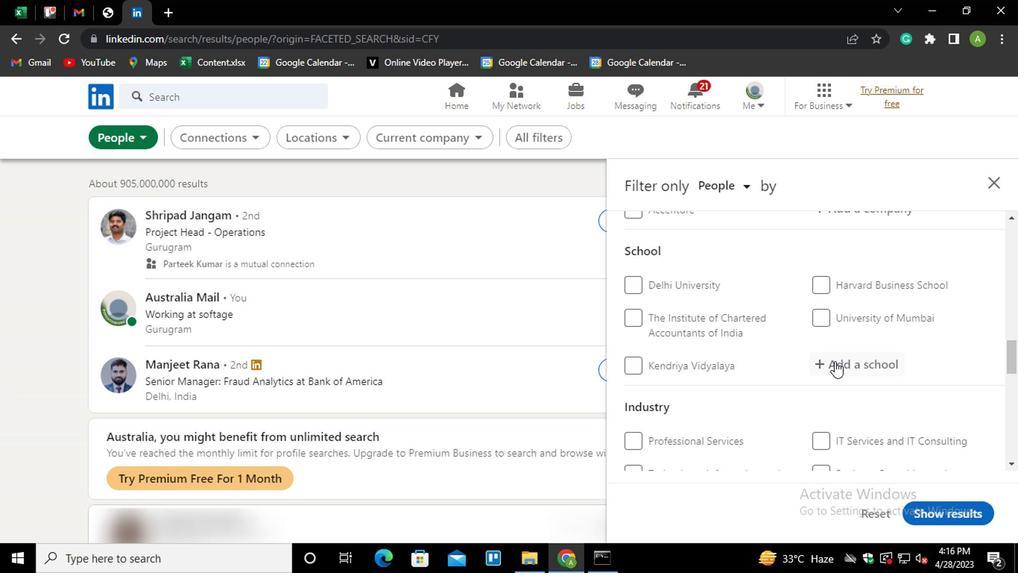 
Action: Mouse moved to (832, 360)
Screenshot: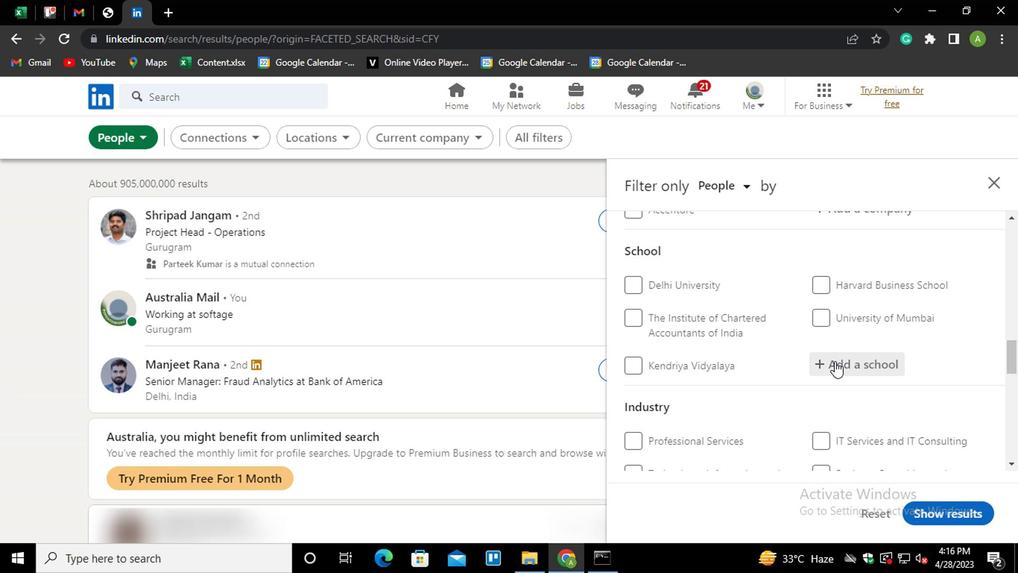
Action: Key pressed <Key.shift>
Screenshot: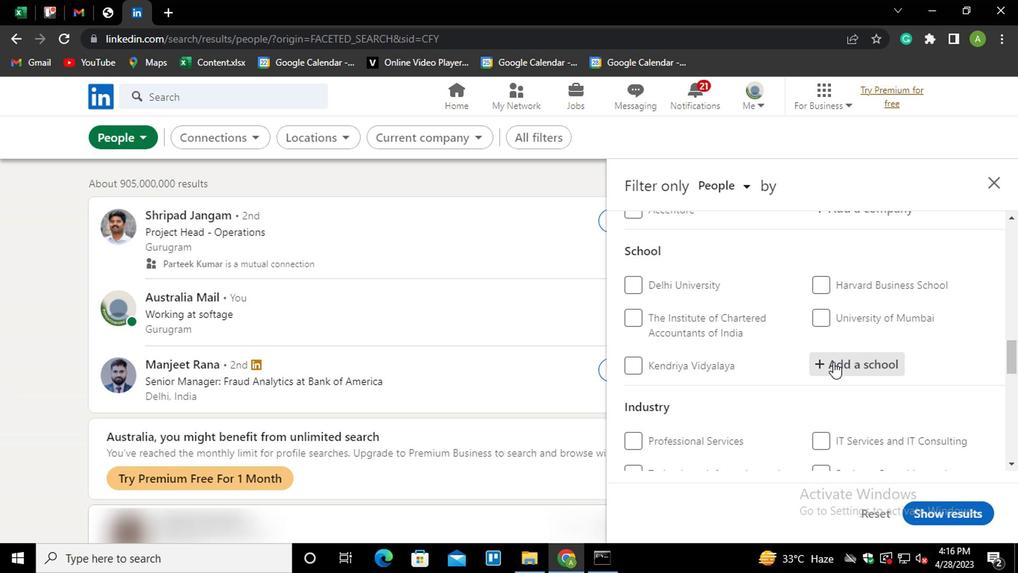 
Action: Mouse moved to (827, 364)
Screenshot: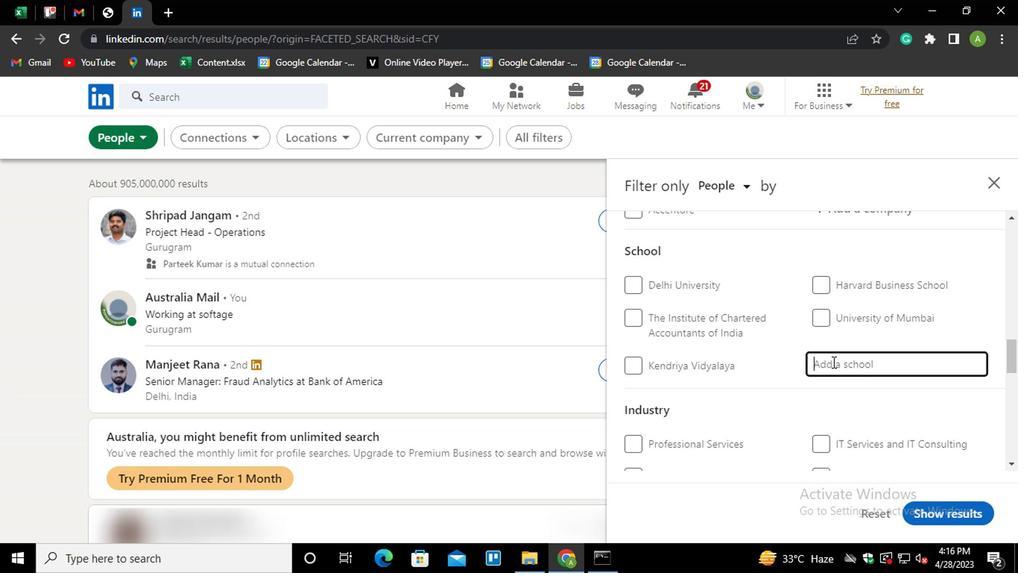 
Action: Key pressed <Key.shift>GODAVARI<Key.down><Key.enter>
Screenshot: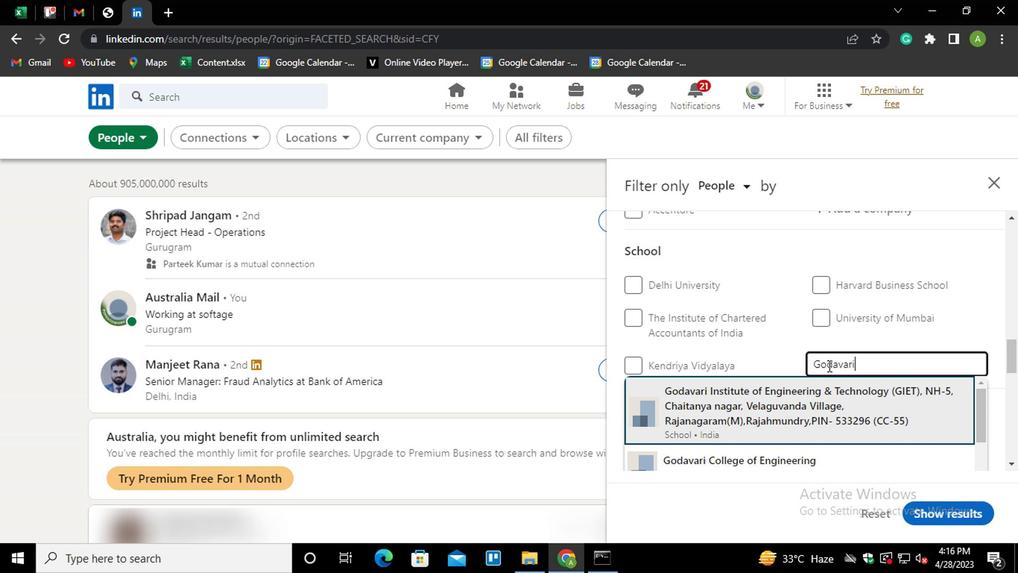 
Action: Mouse scrolled (827, 363) with delta (0, 0)
Screenshot: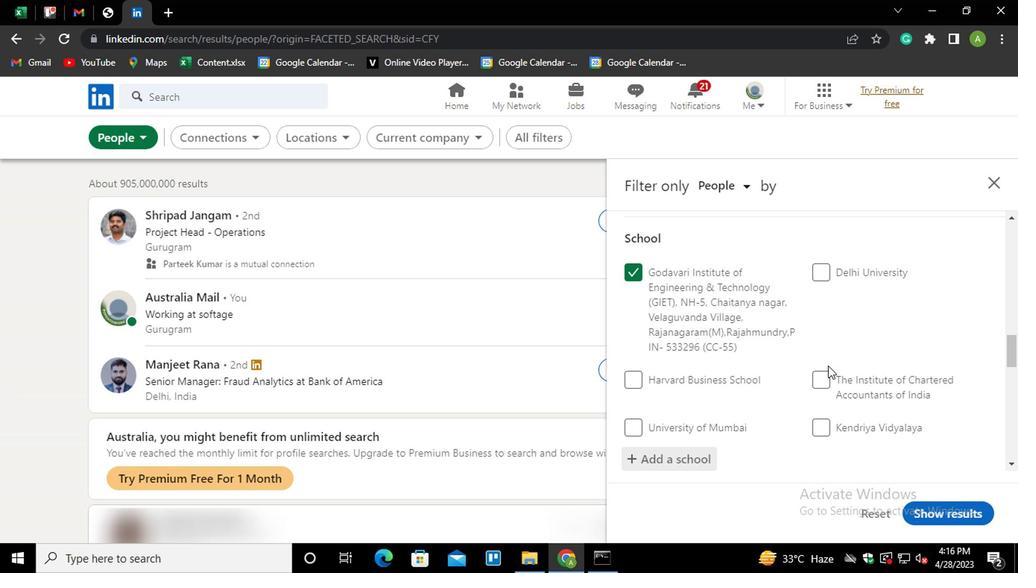 
Action: Mouse scrolled (827, 363) with delta (0, 0)
Screenshot: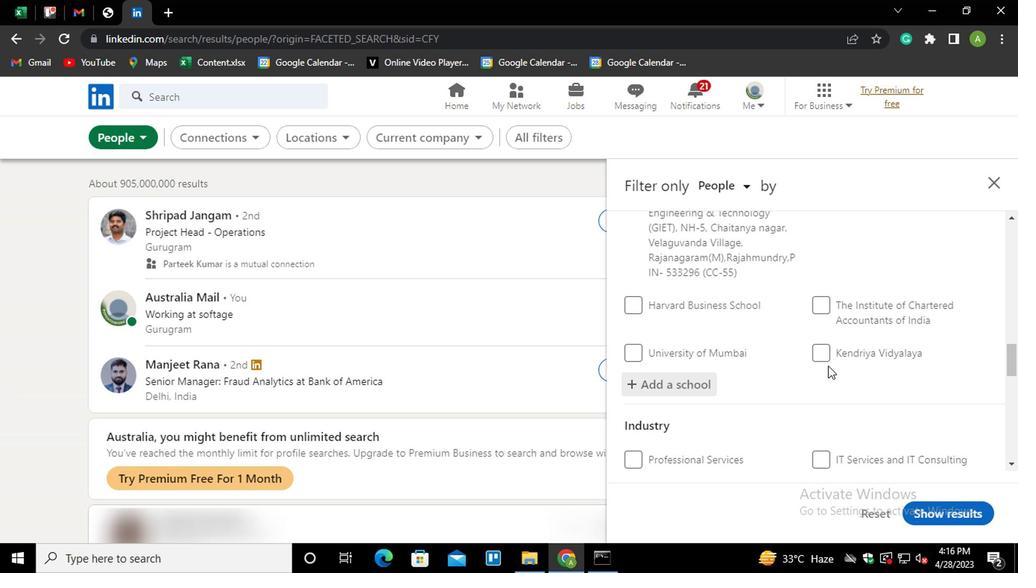 
Action: Mouse scrolled (827, 363) with delta (0, 0)
Screenshot: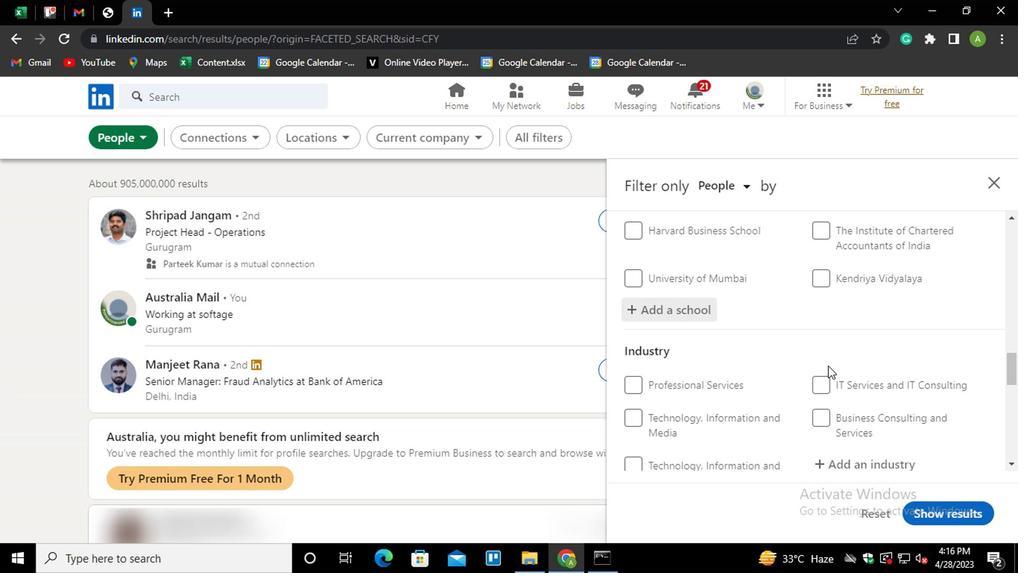 
Action: Mouse moved to (830, 392)
Screenshot: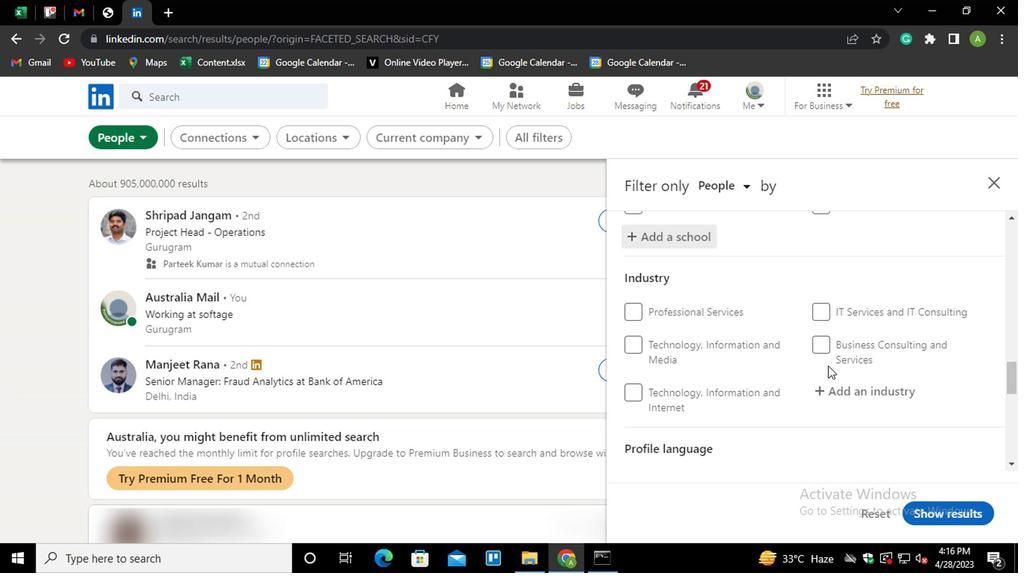 
Action: Mouse pressed left at (830, 392)
Screenshot: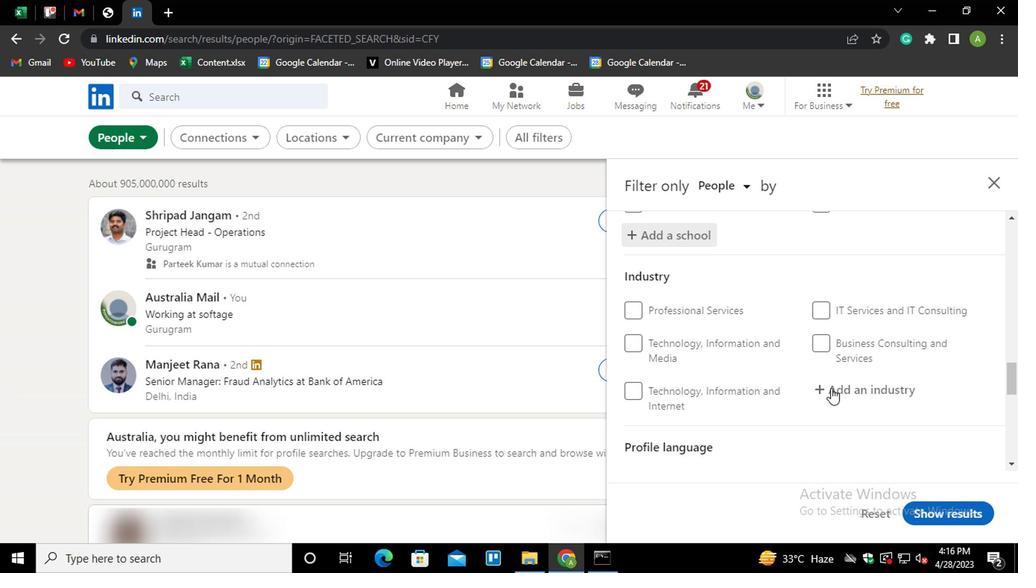 
Action: Mouse moved to (852, 384)
Screenshot: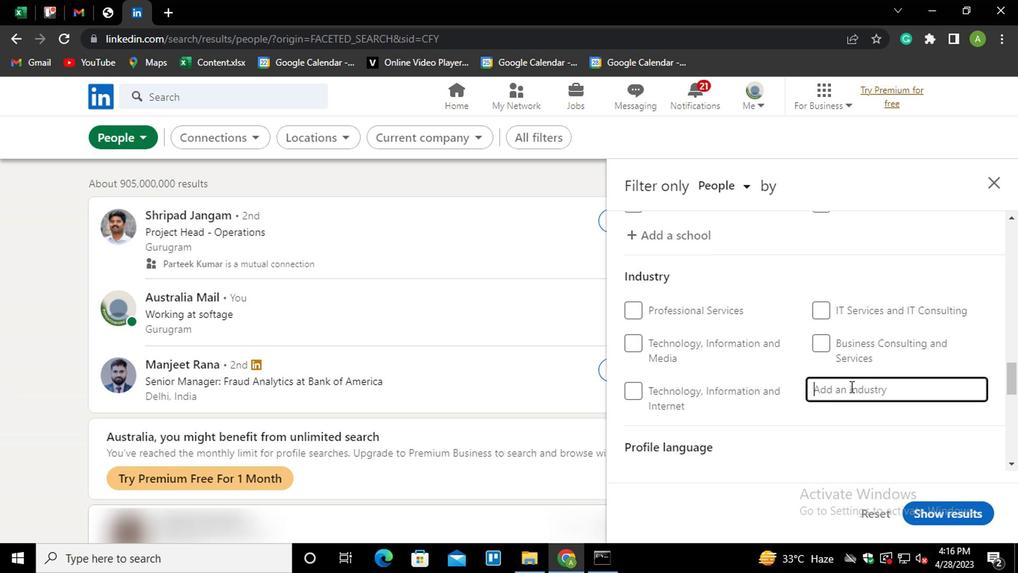 
Action: Mouse pressed left at (852, 384)
Screenshot: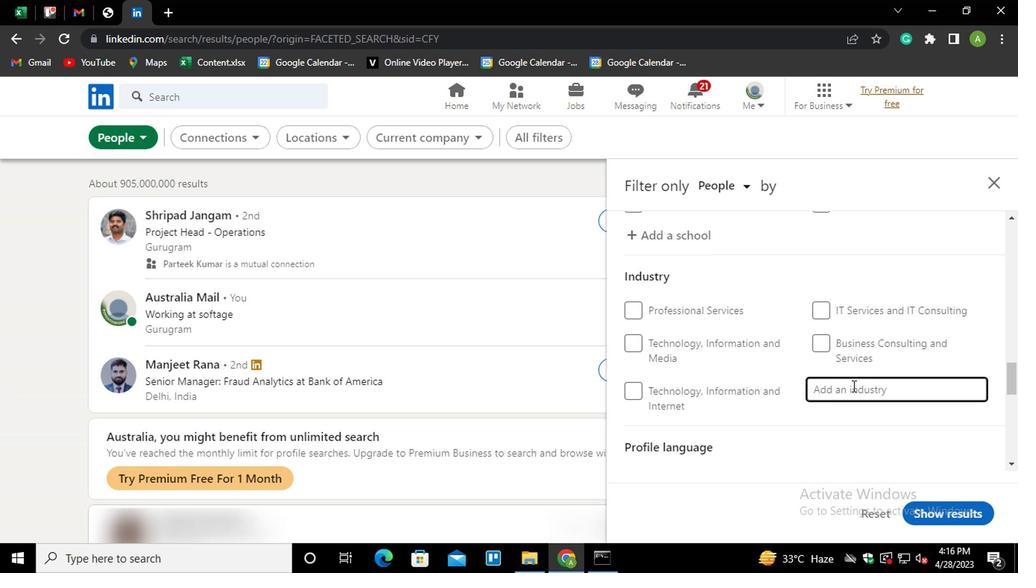 
Action: Mouse moved to (845, 388)
Screenshot: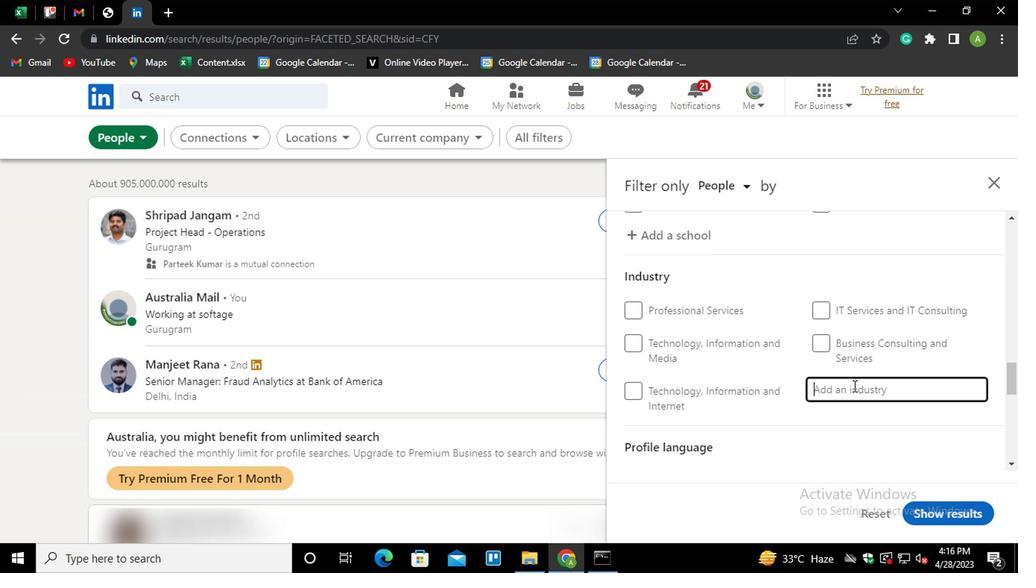 
Action: Key pressed <Key.shift>REAT<Key.backspace><Key.backspace>TAIL<Key.space><Key.down><Key.down><Key.down><Key.down><Key.down><Key.down><Key.down><Key.down><Key.down><Key.down><Key.down>B<Key.down><Key.enter>
Screenshot: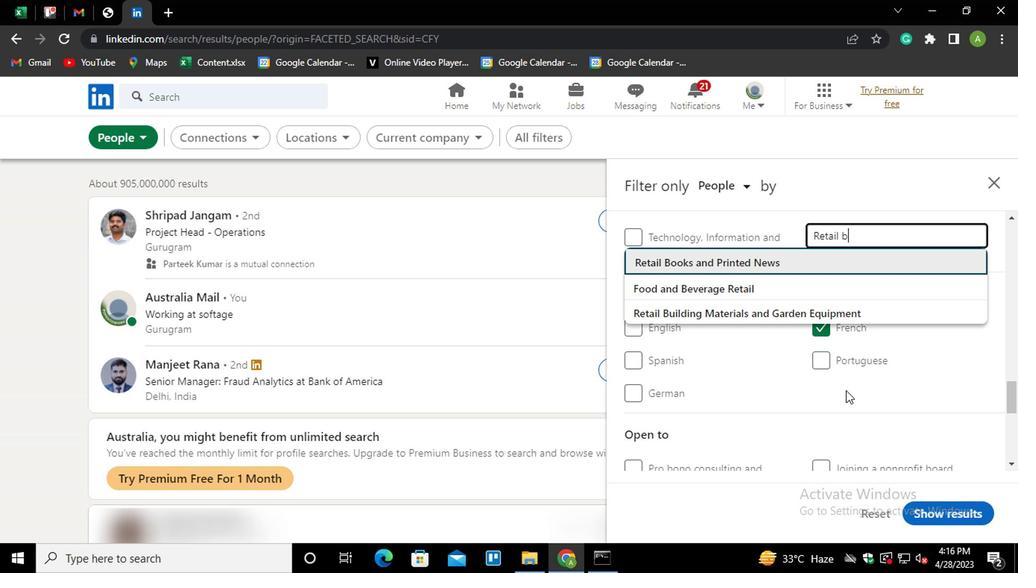 
Action: Mouse scrolled (845, 388) with delta (0, 0)
Screenshot: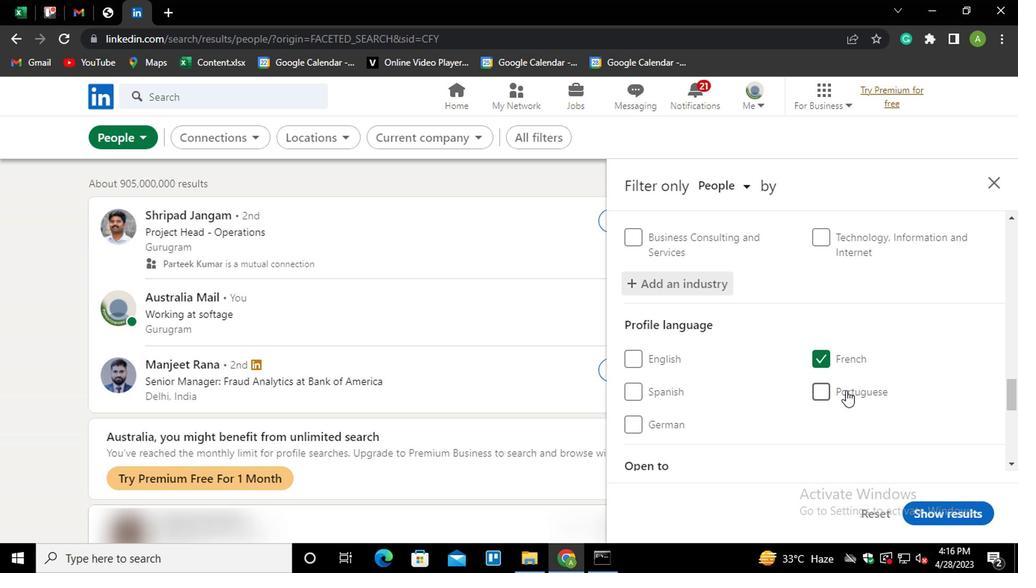 
Action: Mouse scrolled (845, 388) with delta (0, 0)
Screenshot: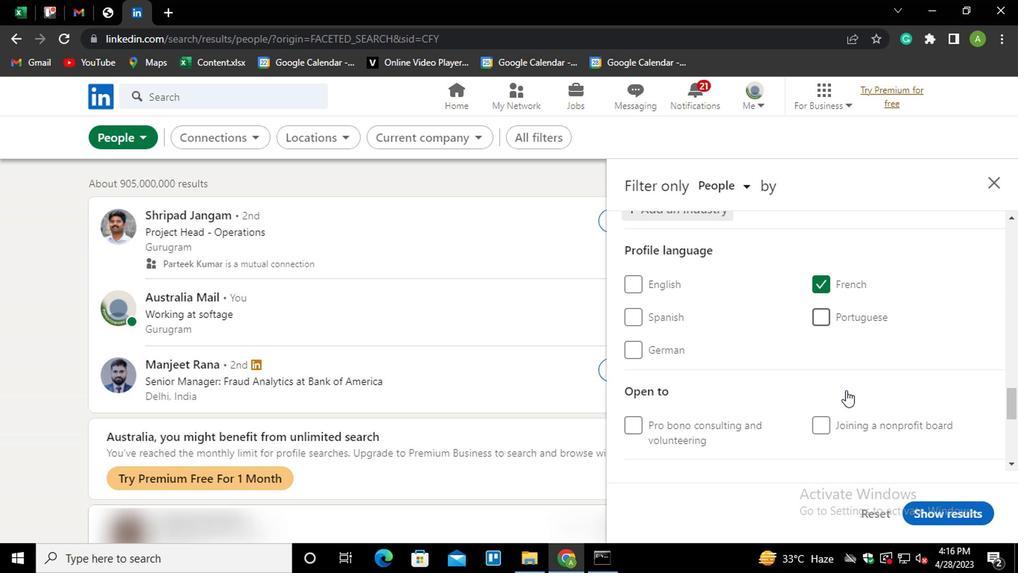 
Action: Mouse scrolled (845, 388) with delta (0, 0)
Screenshot: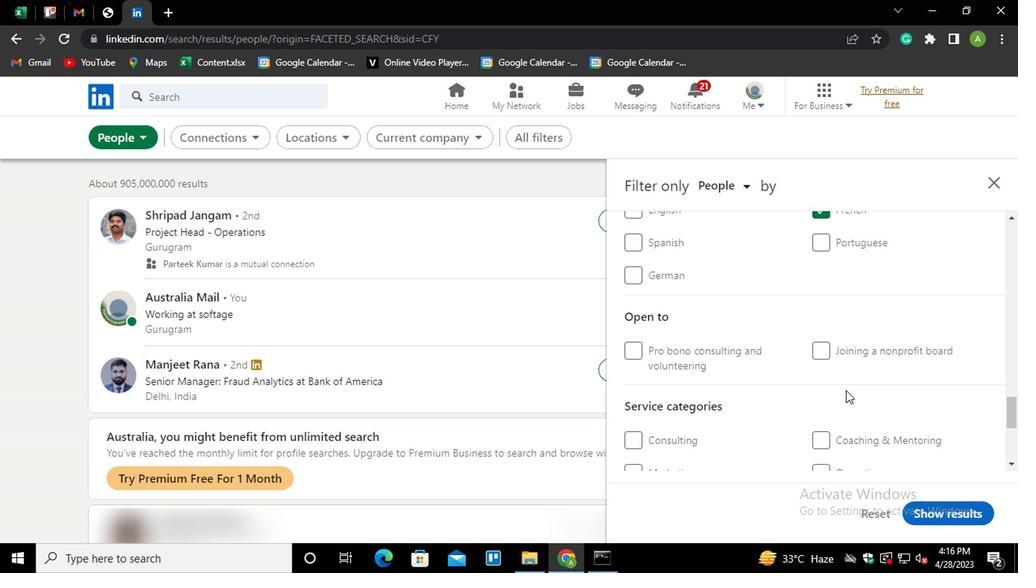 
Action: Mouse scrolled (845, 388) with delta (0, 0)
Screenshot: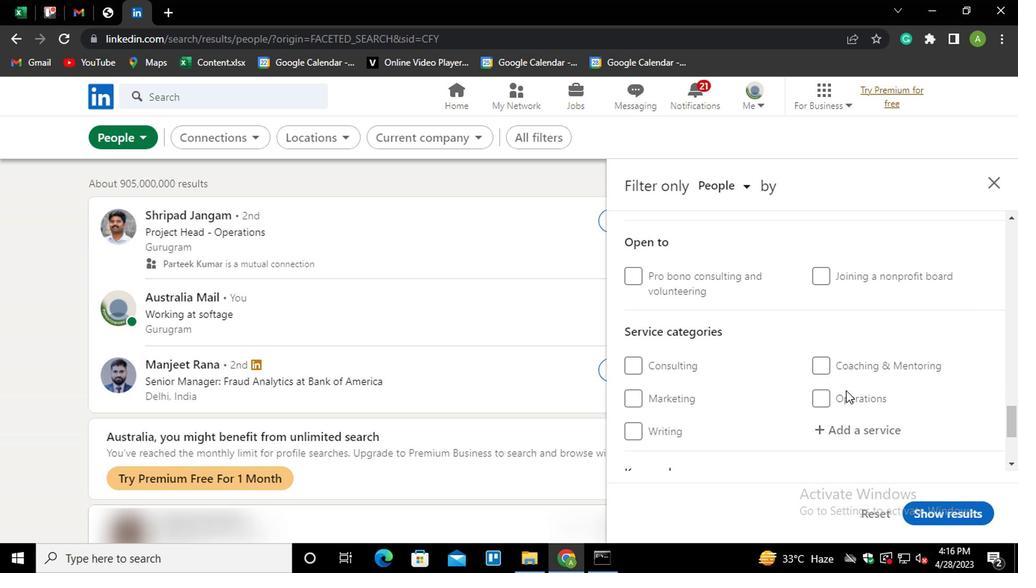 
Action: Mouse moved to (844, 343)
Screenshot: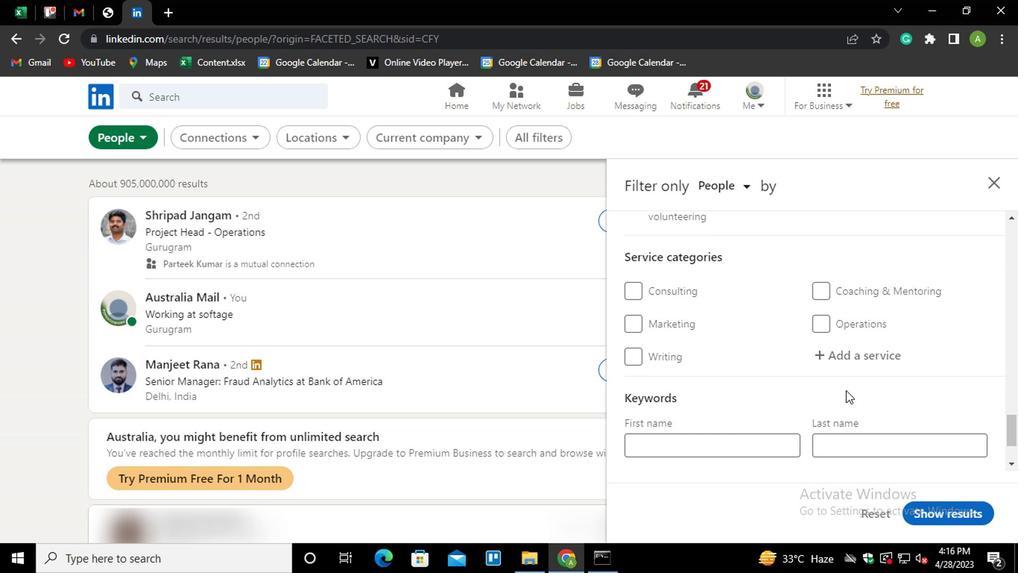 
Action: Mouse pressed left at (844, 343)
Screenshot: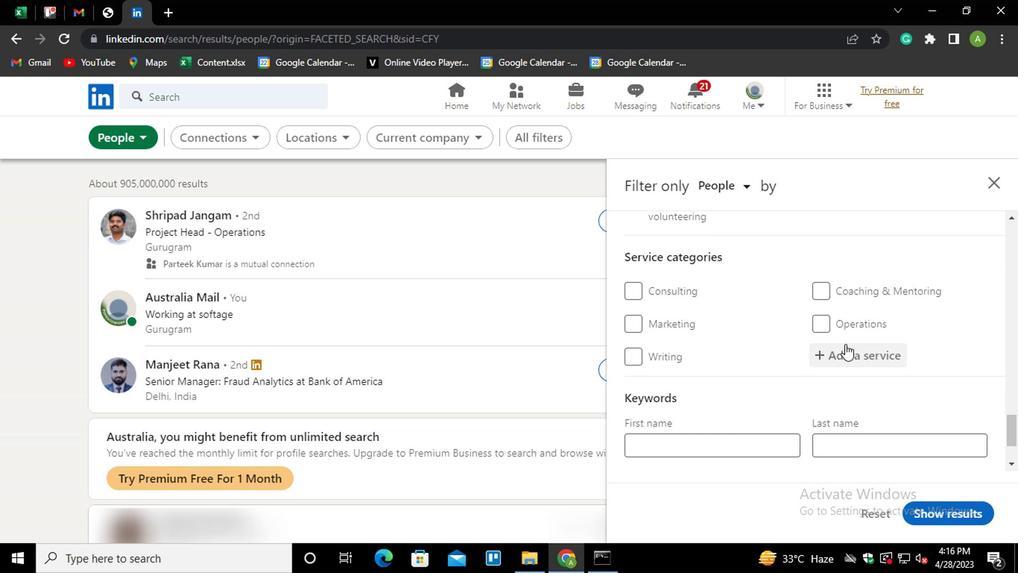 
Action: Key pressed FINA<Key.down><Key.down><Key.enter>
Screenshot: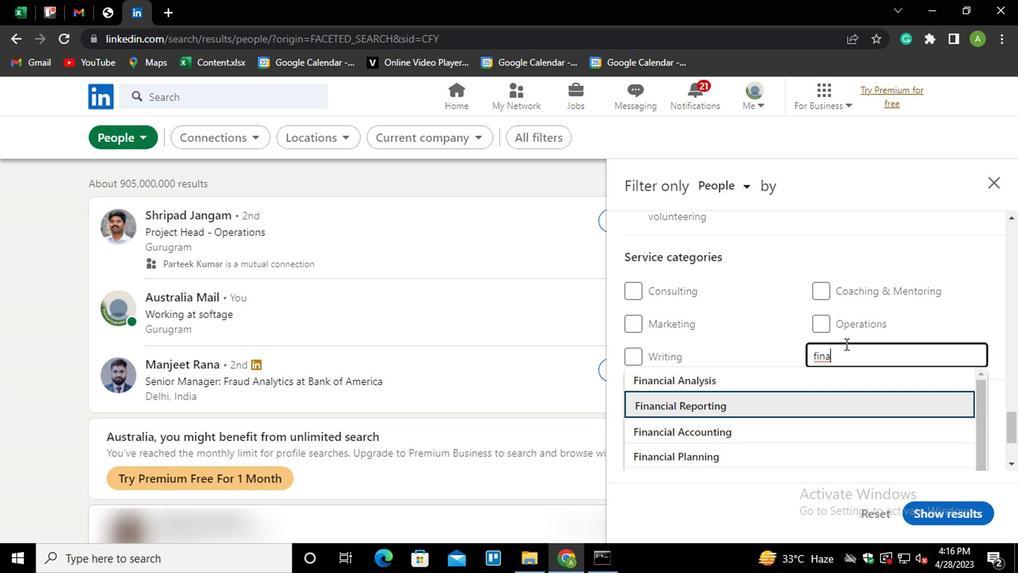 
Action: Mouse scrolled (844, 342) with delta (0, -1)
Screenshot: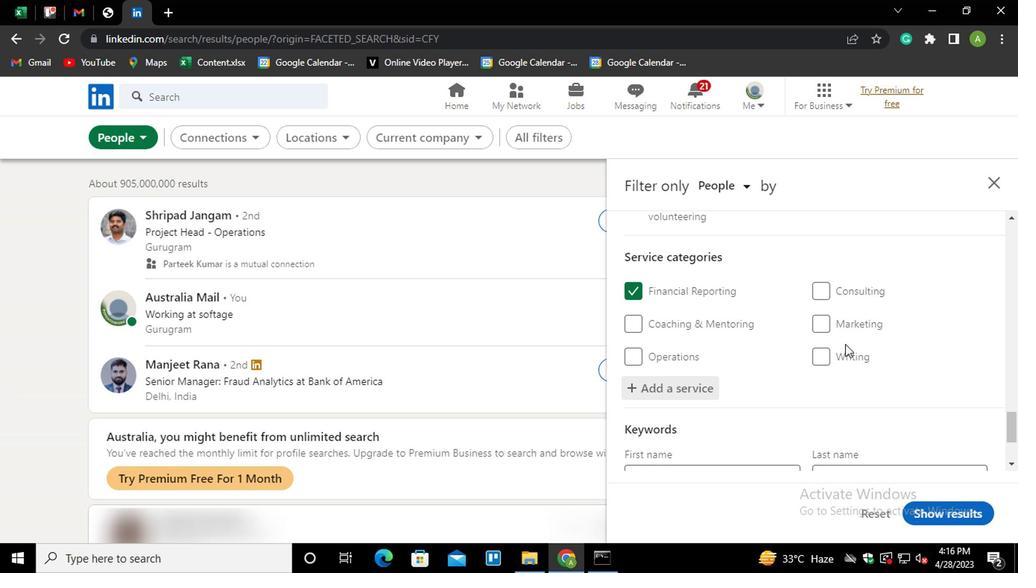 
Action: Mouse scrolled (844, 342) with delta (0, -1)
Screenshot: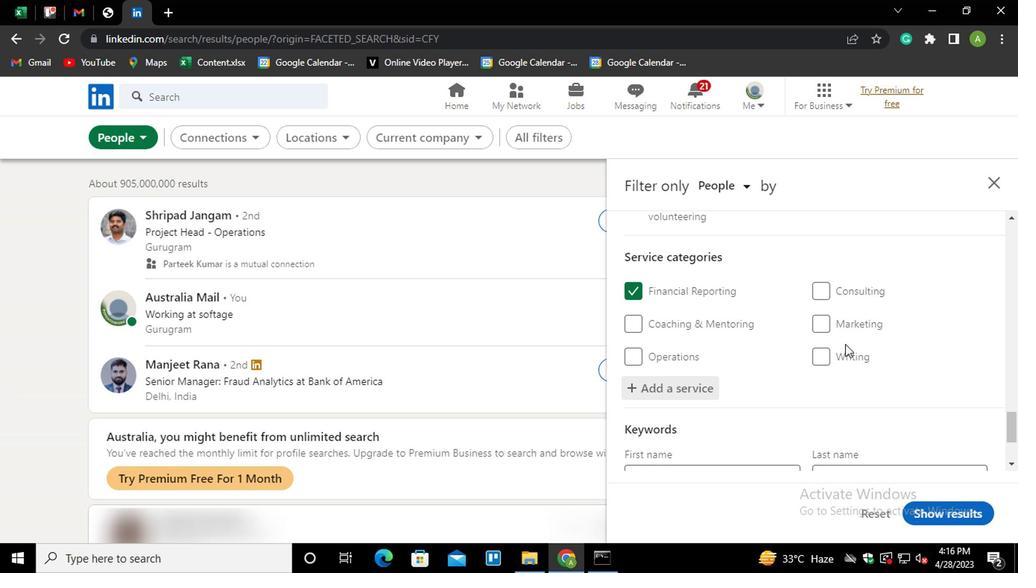 
Action: Mouse scrolled (844, 342) with delta (0, -1)
Screenshot: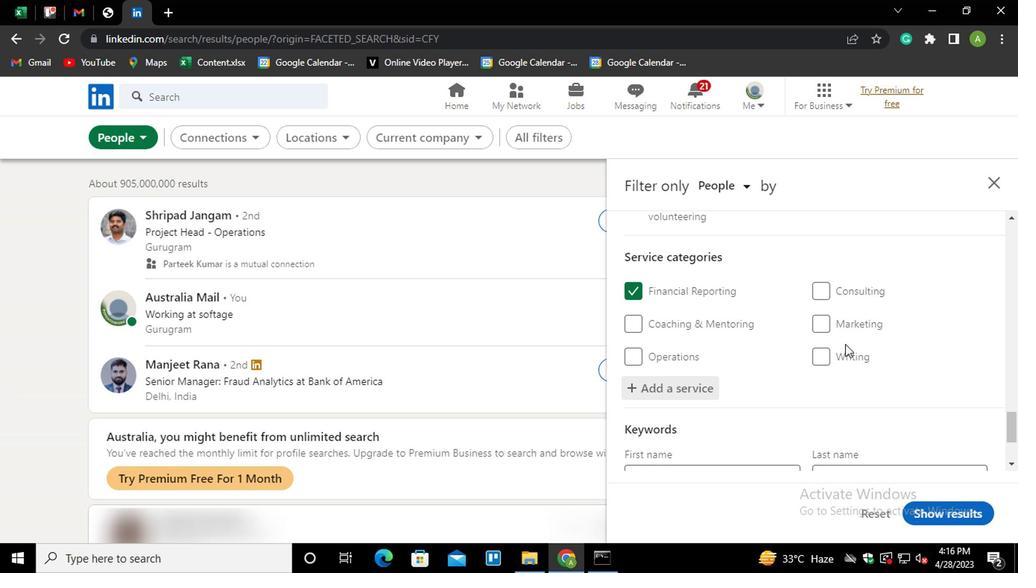 
Action: Mouse moved to (754, 399)
Screenshot: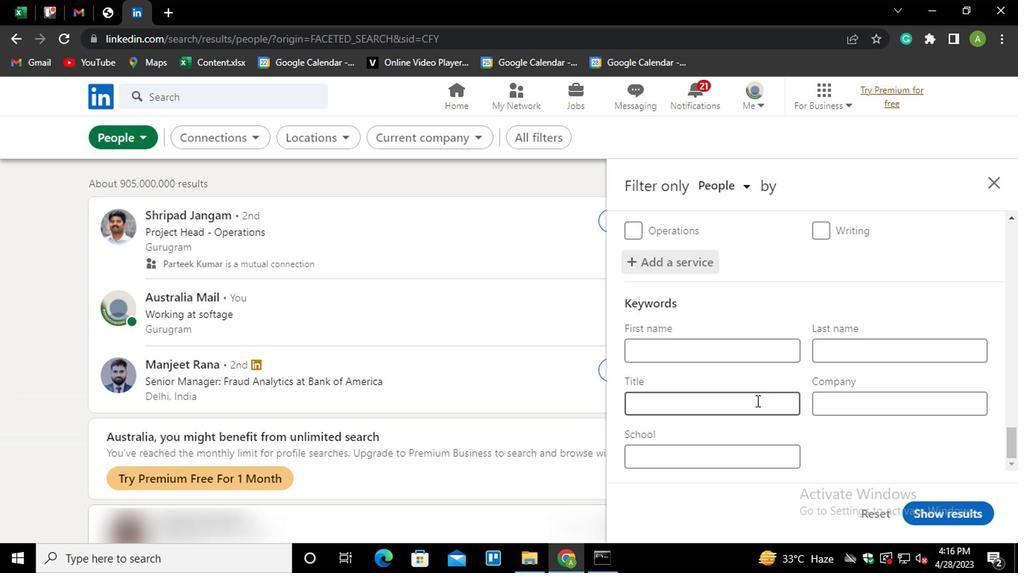
Action: Mouse pressed left at (754, 399)
Screenshot: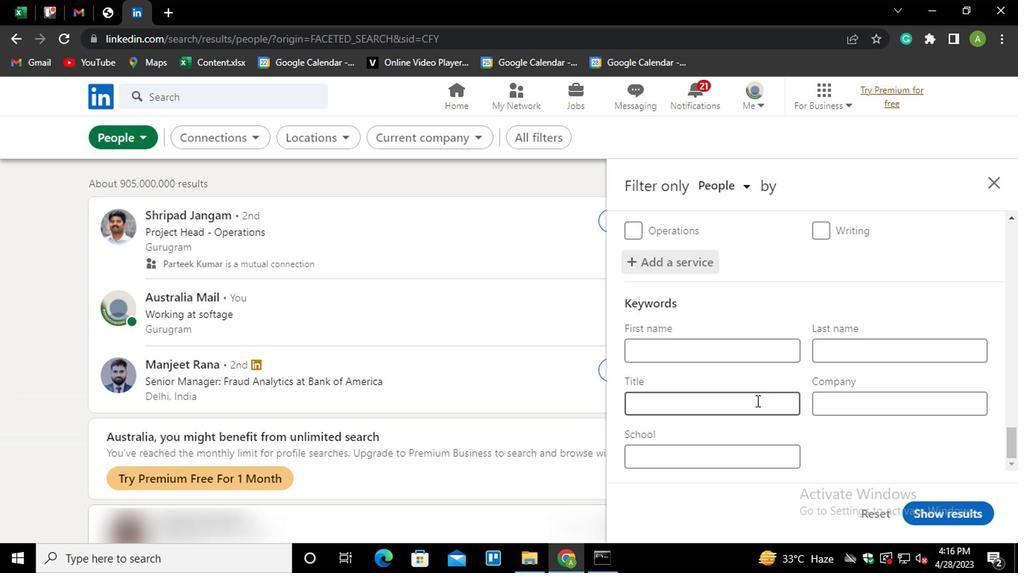 
Action: Mouse moved to (752, 399)
Screenshot: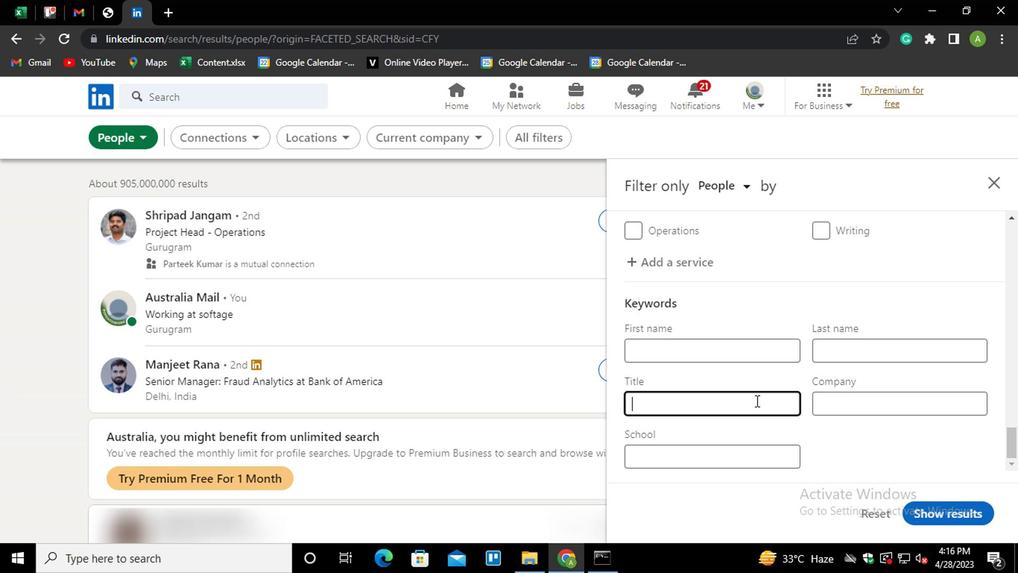
Action: Key pressed <Key.shift>
Screenshot: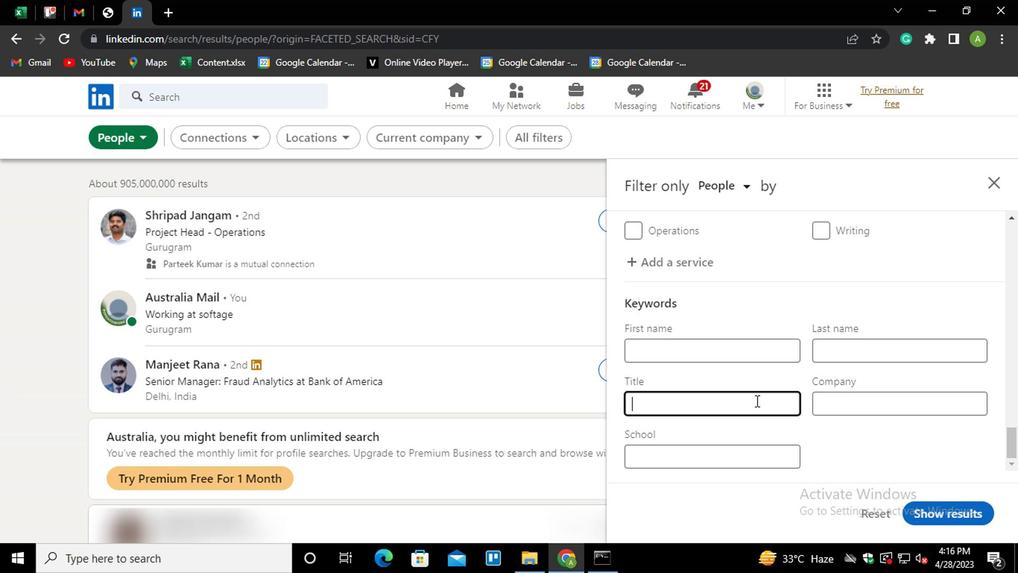 
Action: Mouse moved to (748, 401)
Screenshot: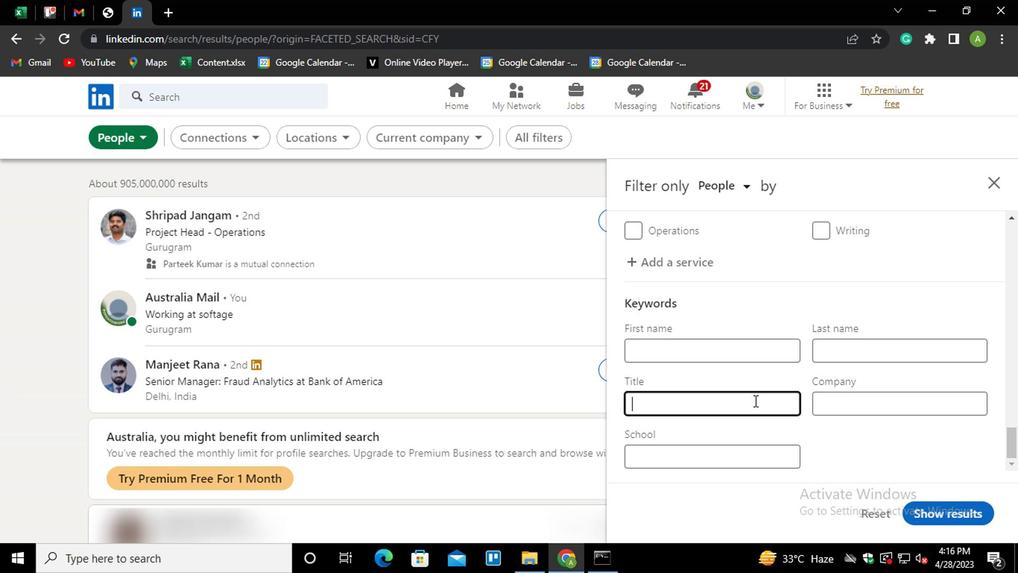 
Action: Key pressed T
Screenshot: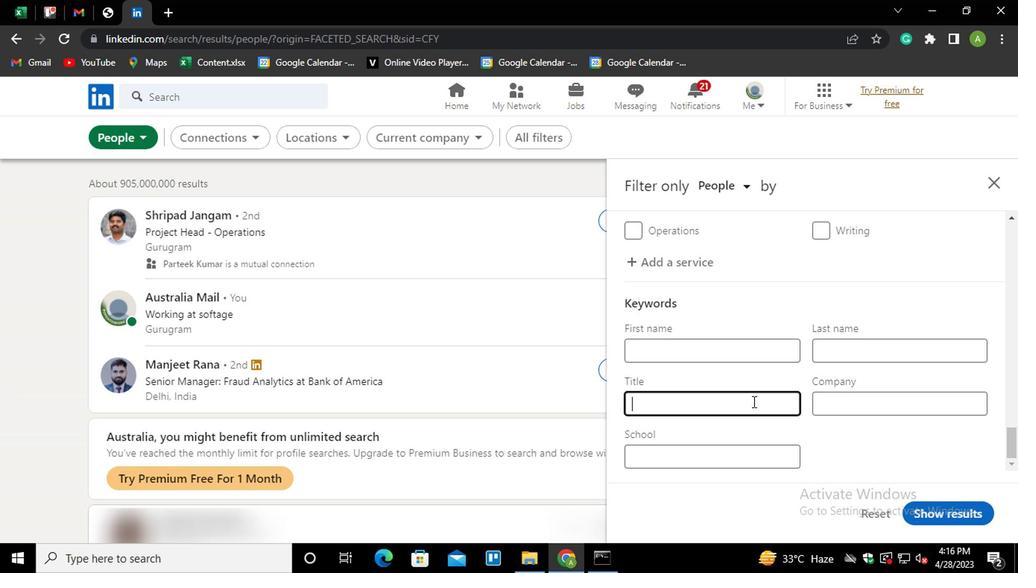 
Action: Mouse moved to (748, 402)
Screenshot: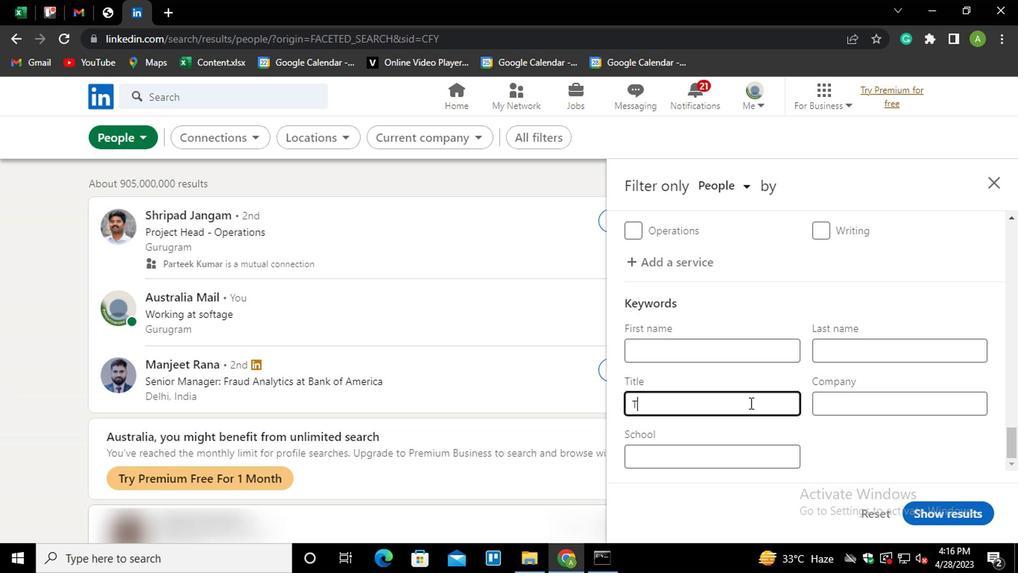 
Action: Key pressed EST<Key.space><Key.shift>SCORER
Screenshot: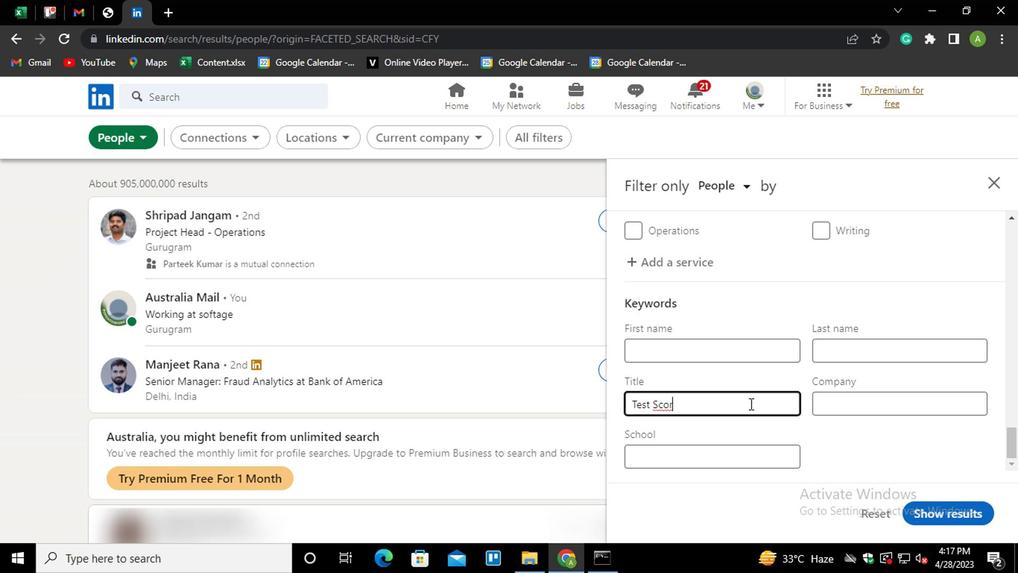 
Action: Mouse moved to (838, 442)
Screenshot: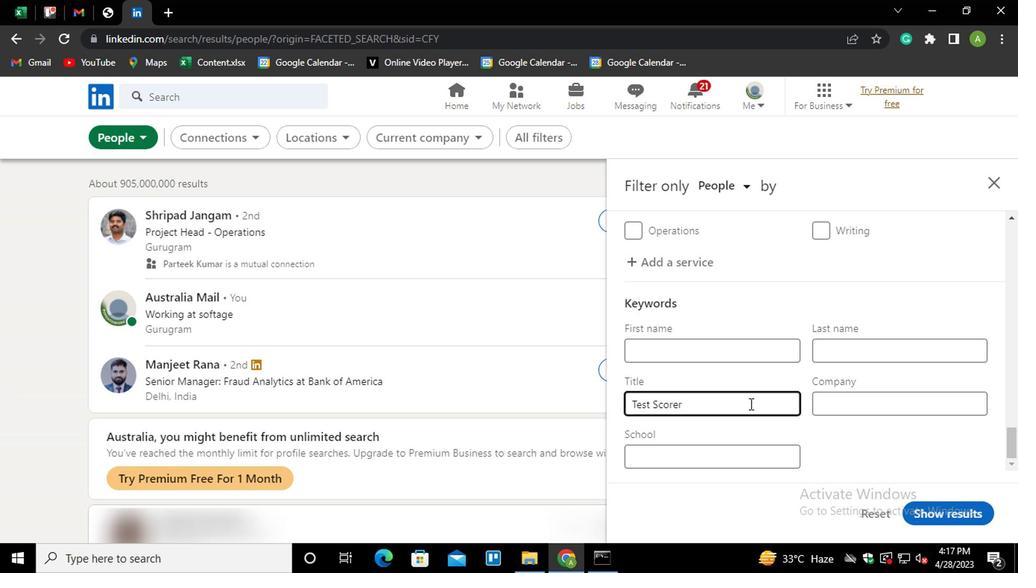 
Action: Mouse pressed left at (838, 442)
Screenshot: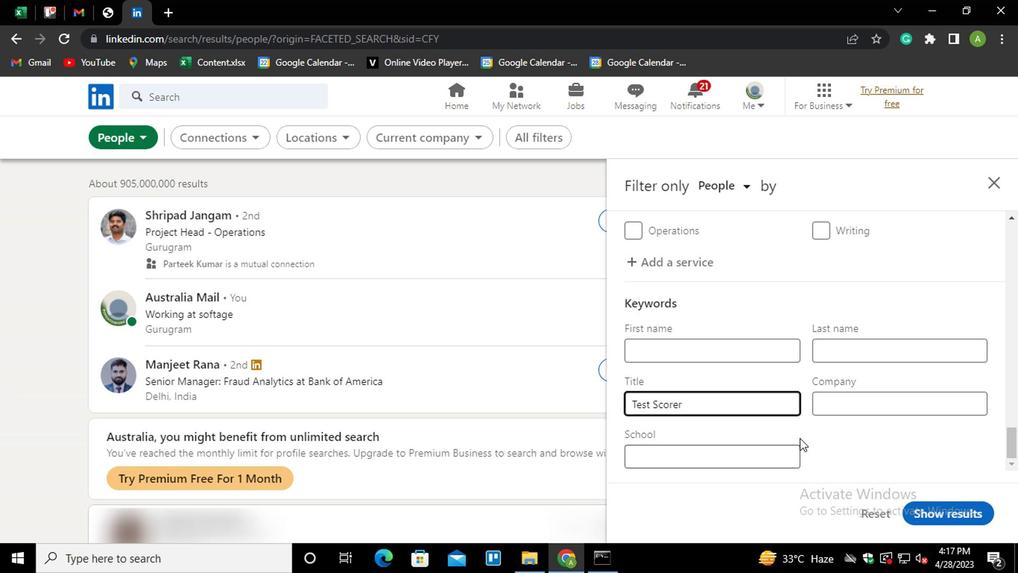
Action: Mouse moved to (927, 513)
Screenshot: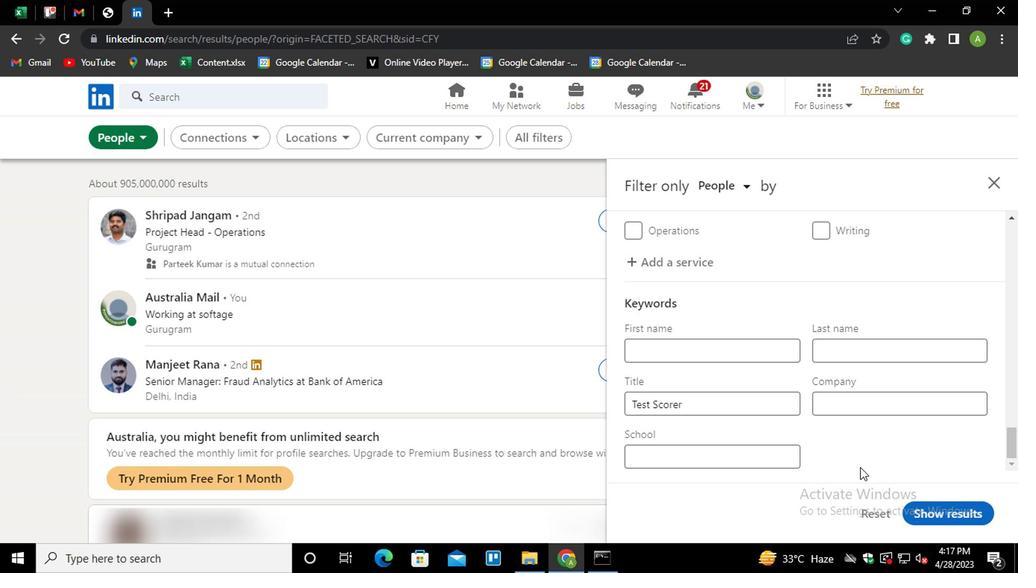 
Action: Mouse pressed left at (927, 513)
Screenshot: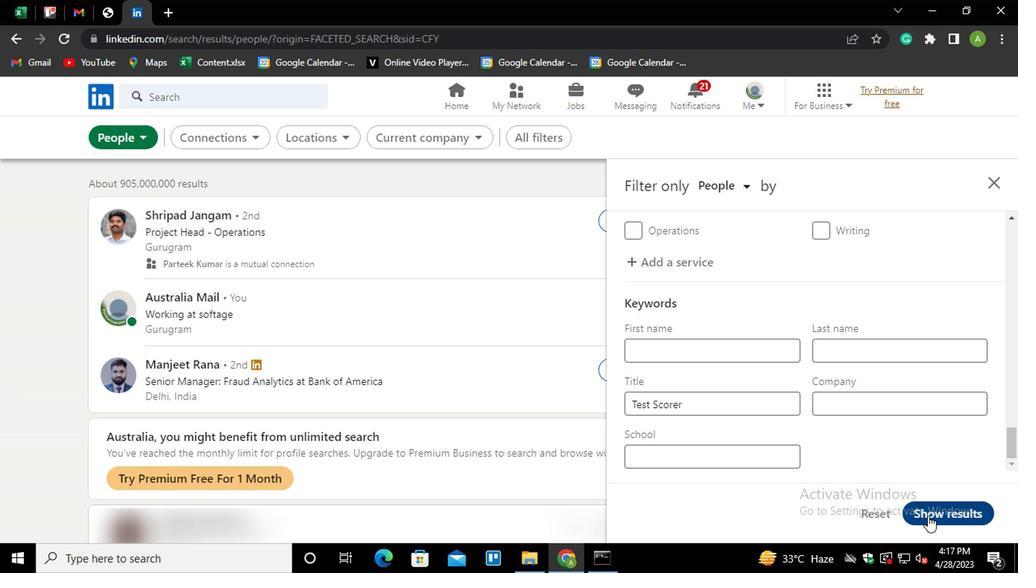 
